 Task: Batch Processing: Concatenate multiple audio files into one continuous stream.
Action: Mouse moved to (932, 689)
Screenshot: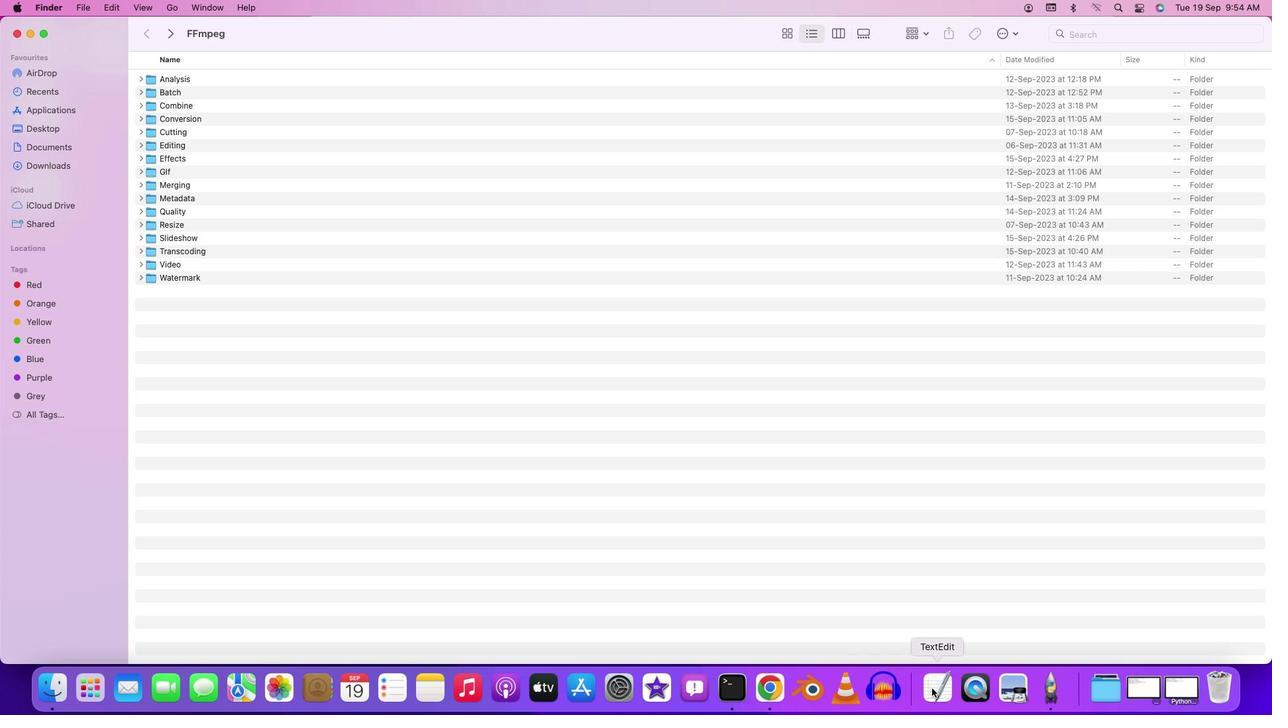 
Action: Mouse pressed left at (932, 689)
Screenshot: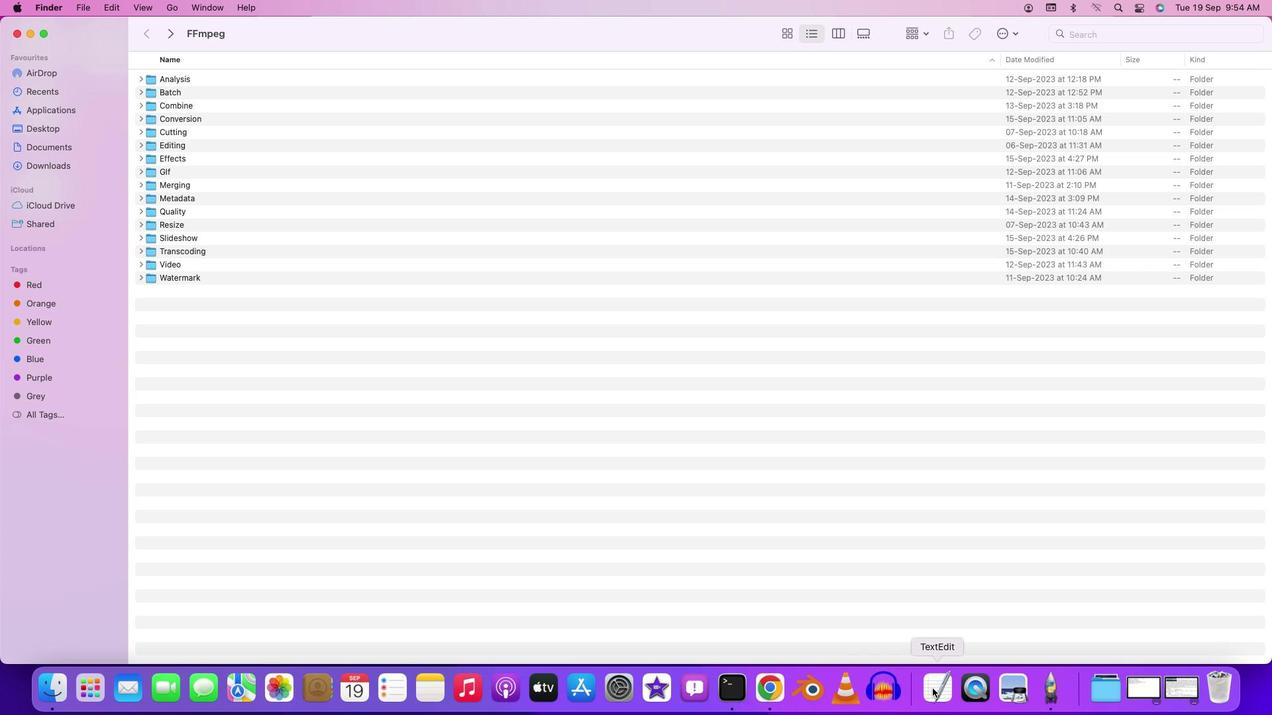 
Action: Mouse moved to (509, 381)
Screenshot: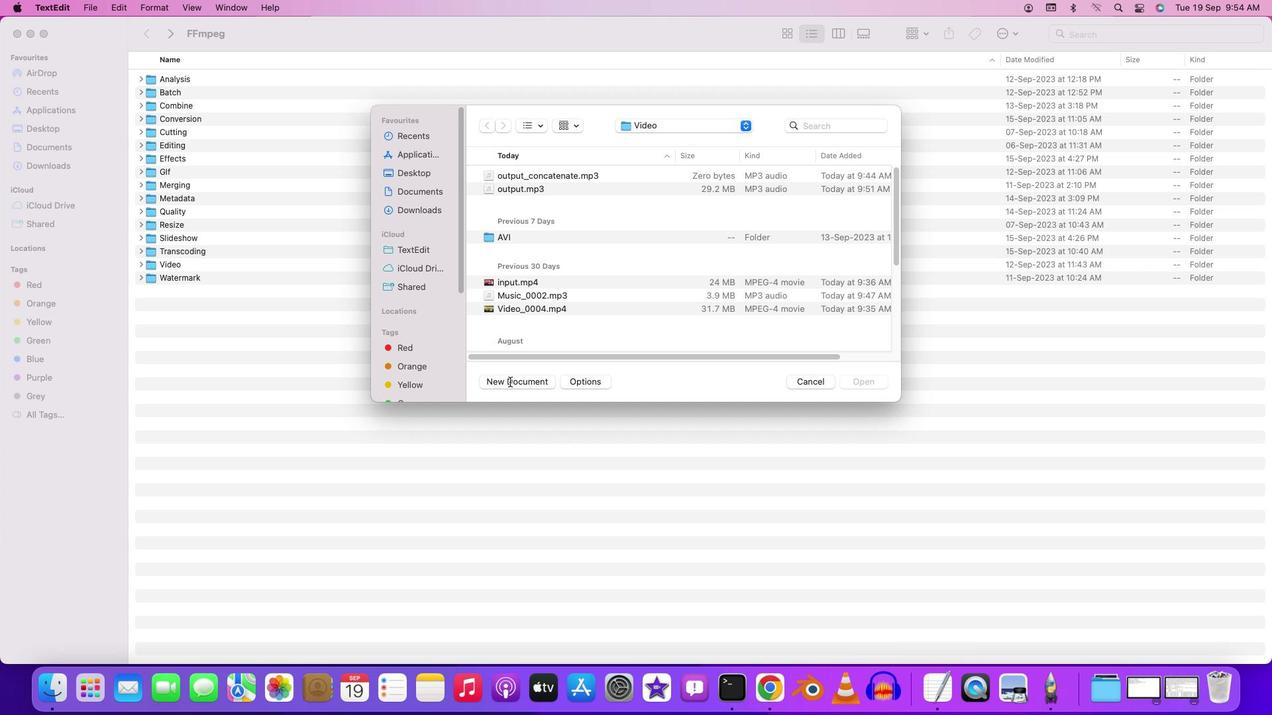 
Action: Mouse pressed left at (509, 381)
Screenshot: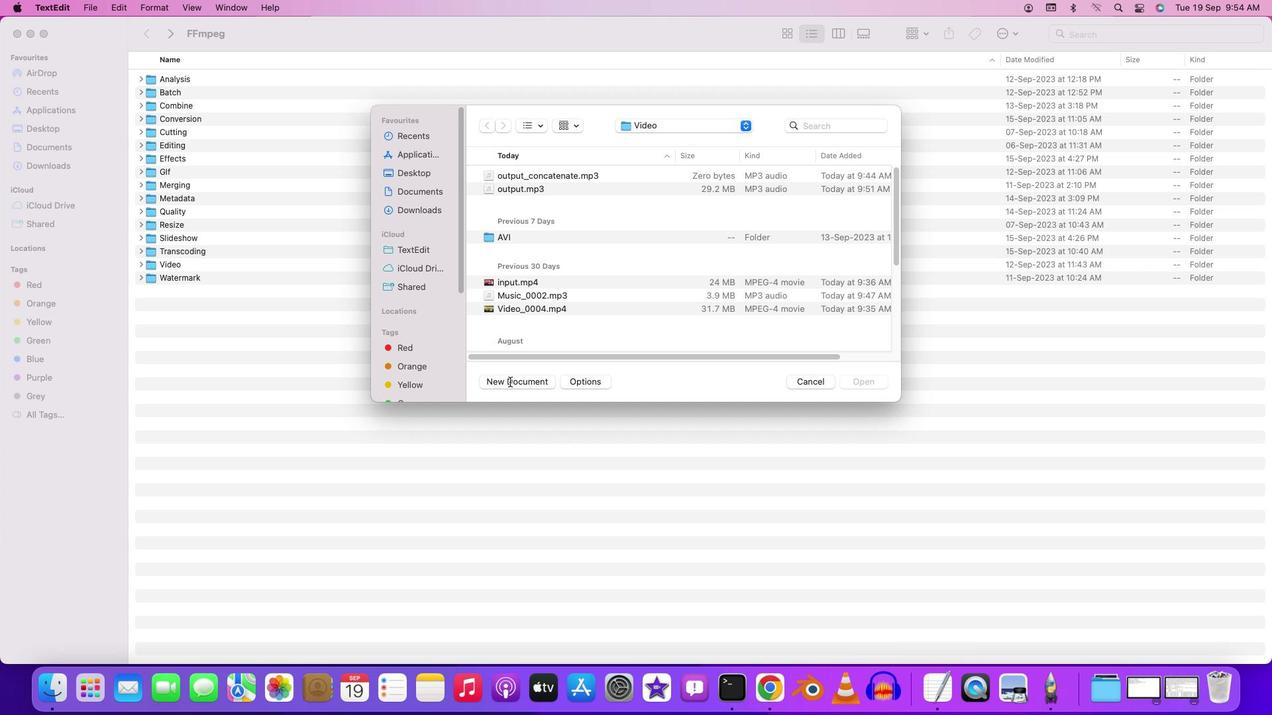 
Action: Mouse moved to (420, 61)
Screenshot: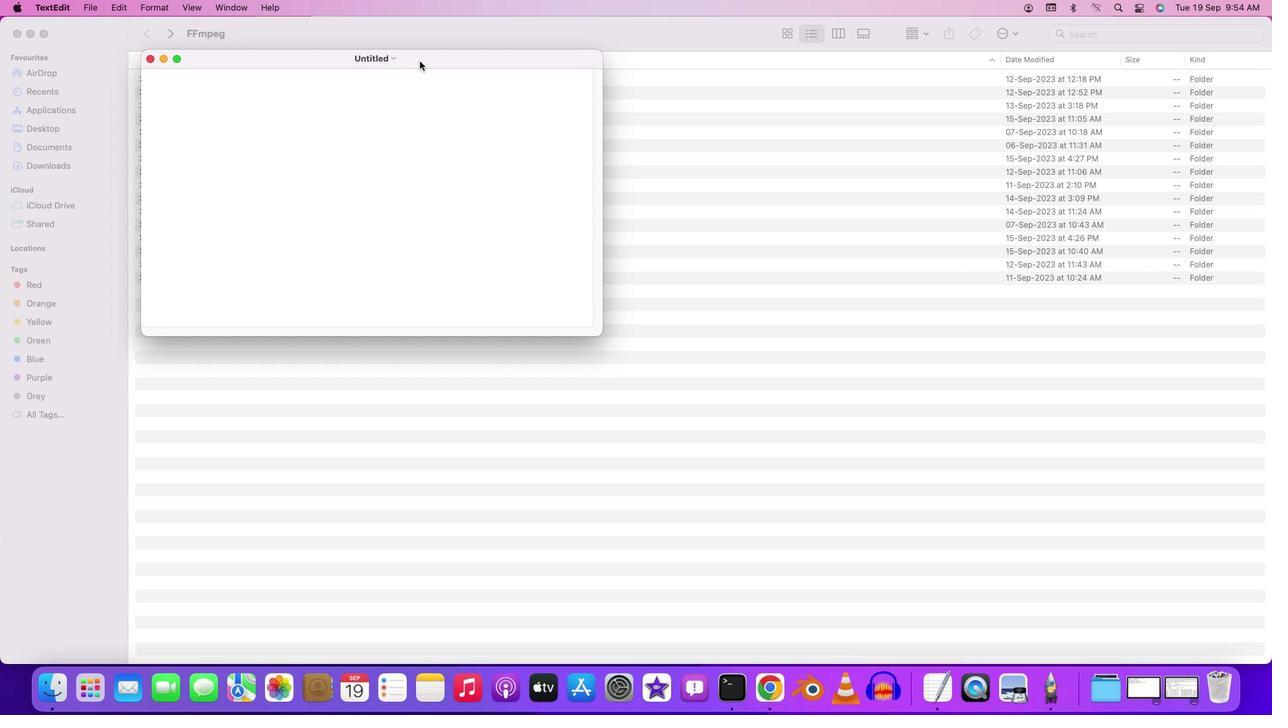
Action: Mouse pressed left at (420, 61)
Screenshot: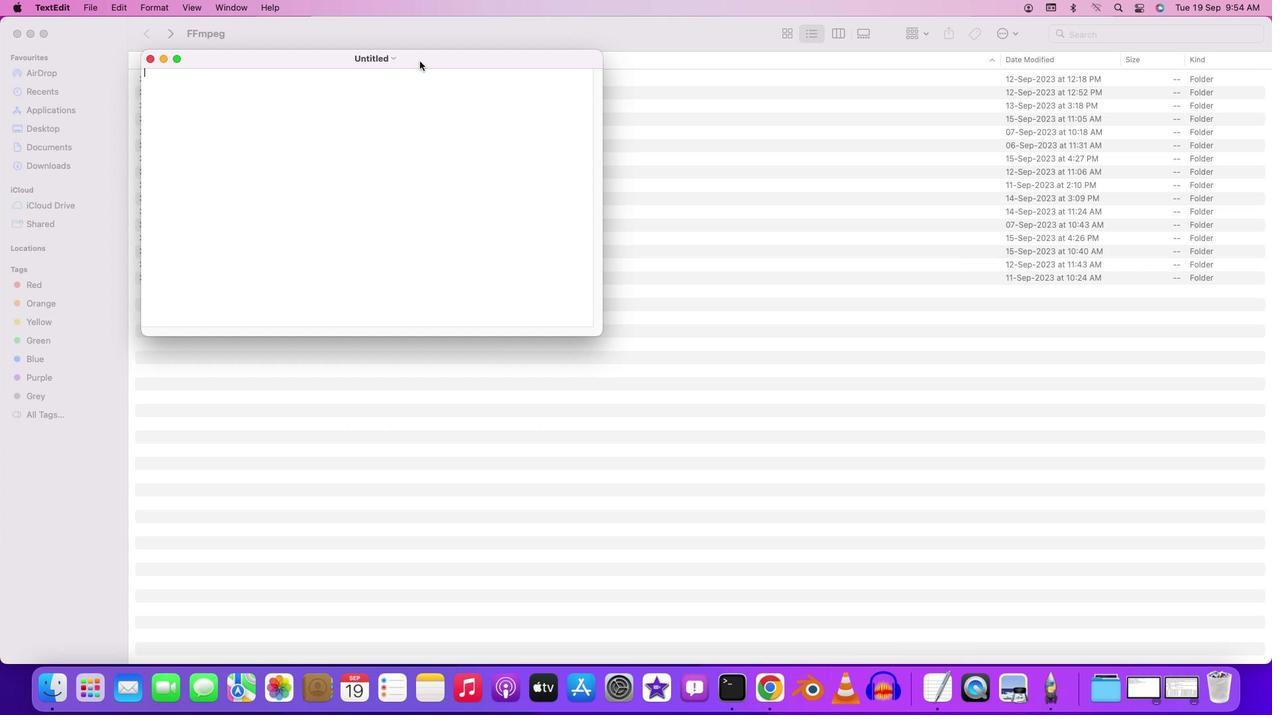 
Action: Mouse pressed left at (420, 61)
Screenshot: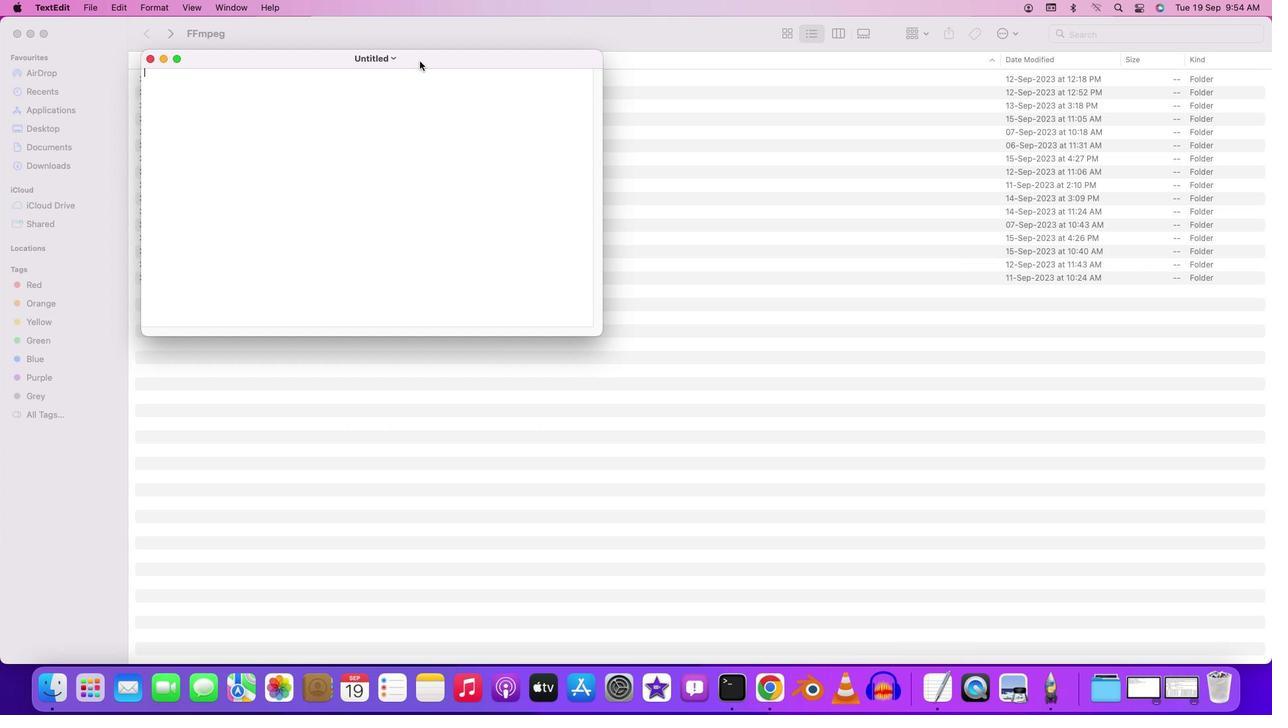 
Action: Mouse moved to (414, 104)
Screenshot: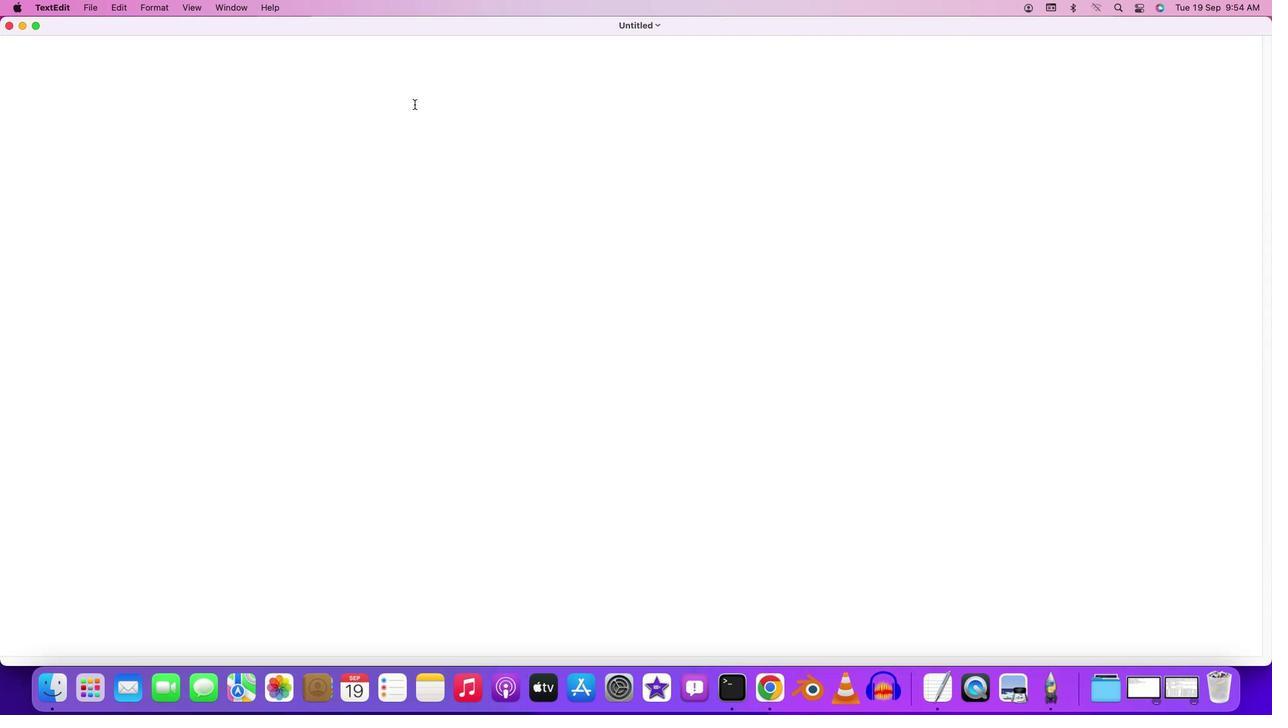 
Action: Key pressed 'f''i''l''e'Key.space"'"'f'Key.backspaceKey.shift'M''u''s''i''c'Key.shift'_''0''0''0''1''.''m''p''3'"'"Key.enter'f''i''l''e'Key.space"'"Key.shift'M''u''s''i''c'Key.shift'_''0''0''0''2''.''m''p''3'"'"Key.enter'f''i''l''e'Key.space"'"Key.shift'M''i'Key.backspace'u''s''i''c'Key.shift'_''0''0''0''3''.''m''p''3'"'"Key.enter'f''i''l''e'Key.space"'"Key.shift'M''U''s''i''c'Key.backspaceKey.backspaceKey.backspaceKey.backspace'u''s''i''c'Key.shift'_''0''0''0''4''.''m''p''3'"'"
Screenshot: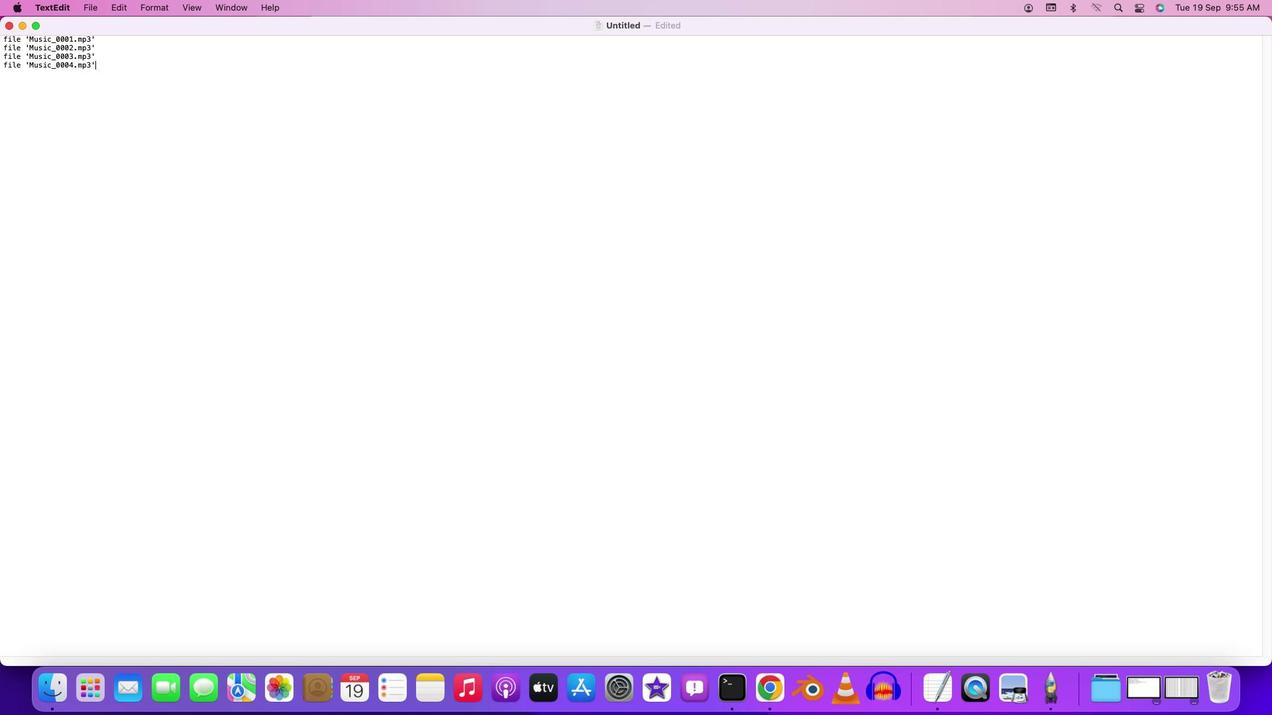 
Action: Mouse moved to (86, 13)
Screenshot: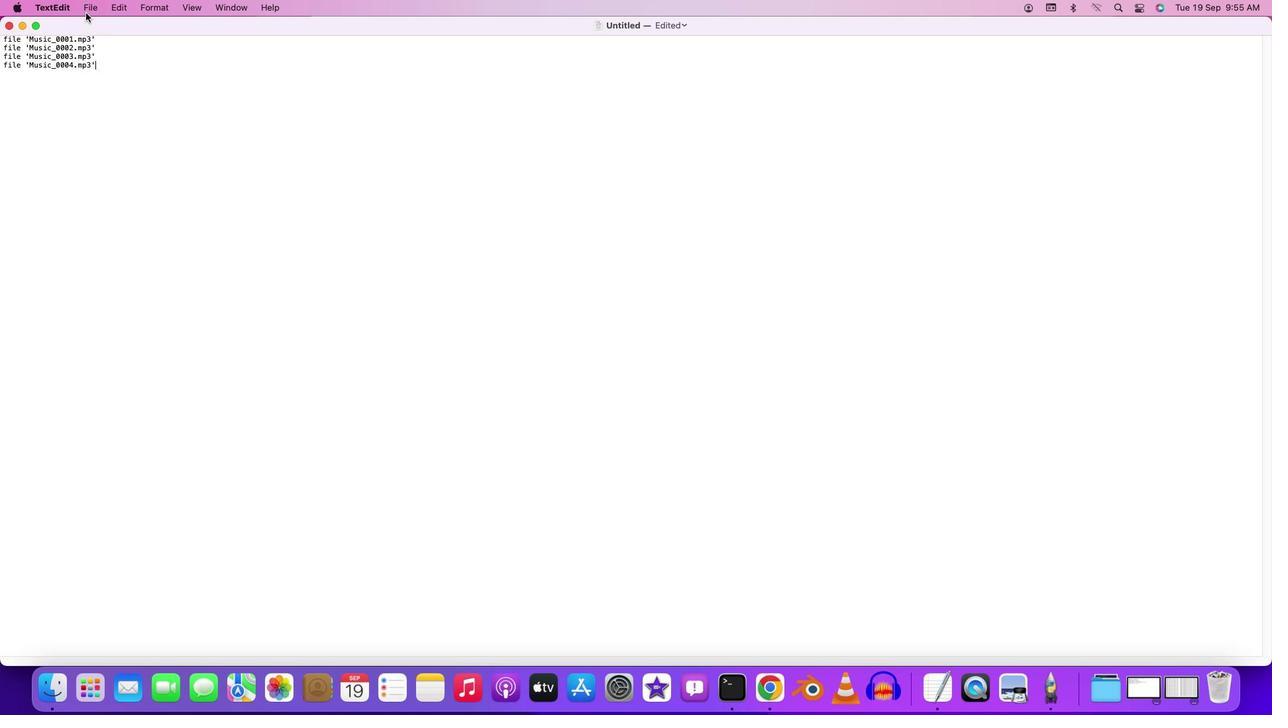 
Action: Mouse pressed left at (86, 13)
Screenshot: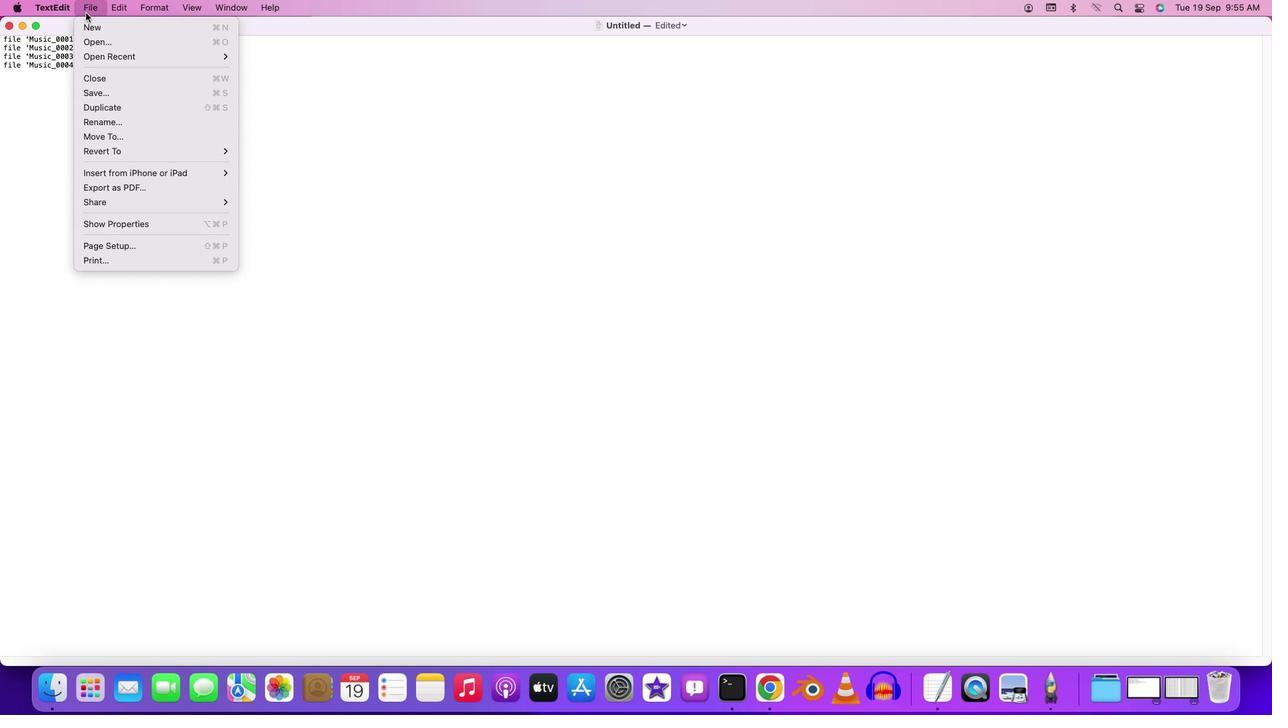
Action: Mouse moved to (98, 91)
Screenshot: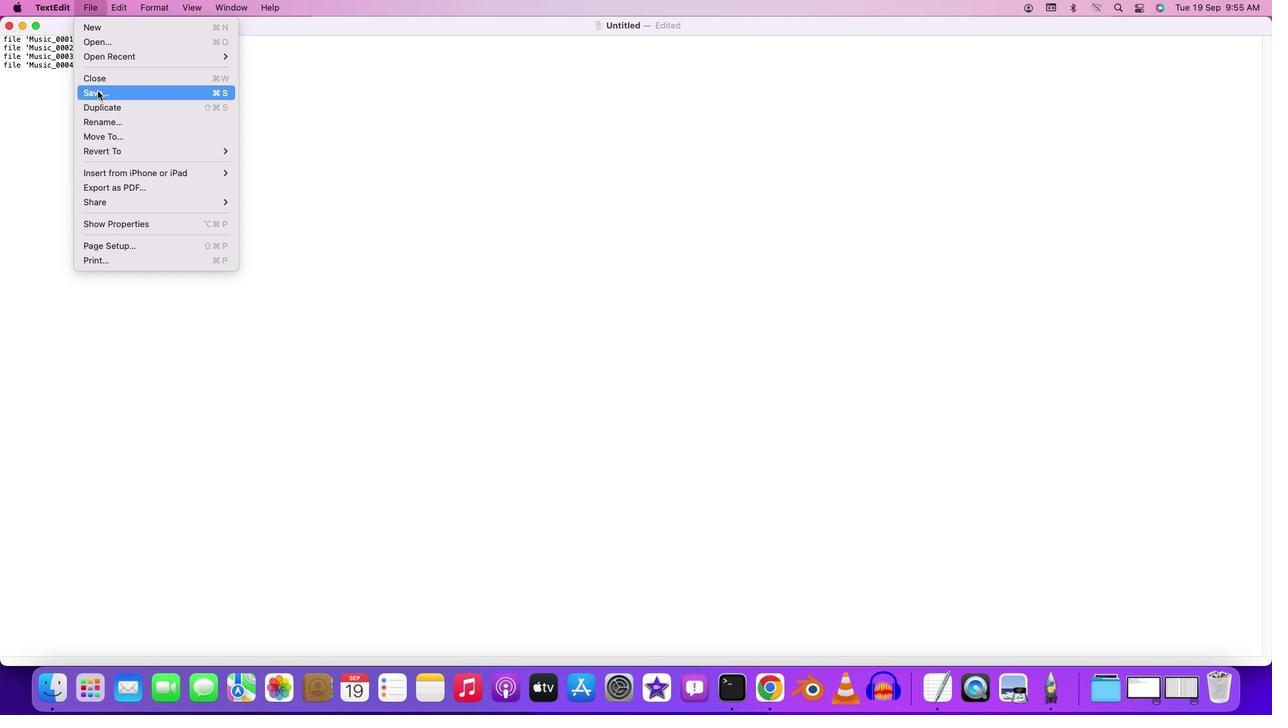 
Action: Mouse pressed left at (98, 91)
Screenshot: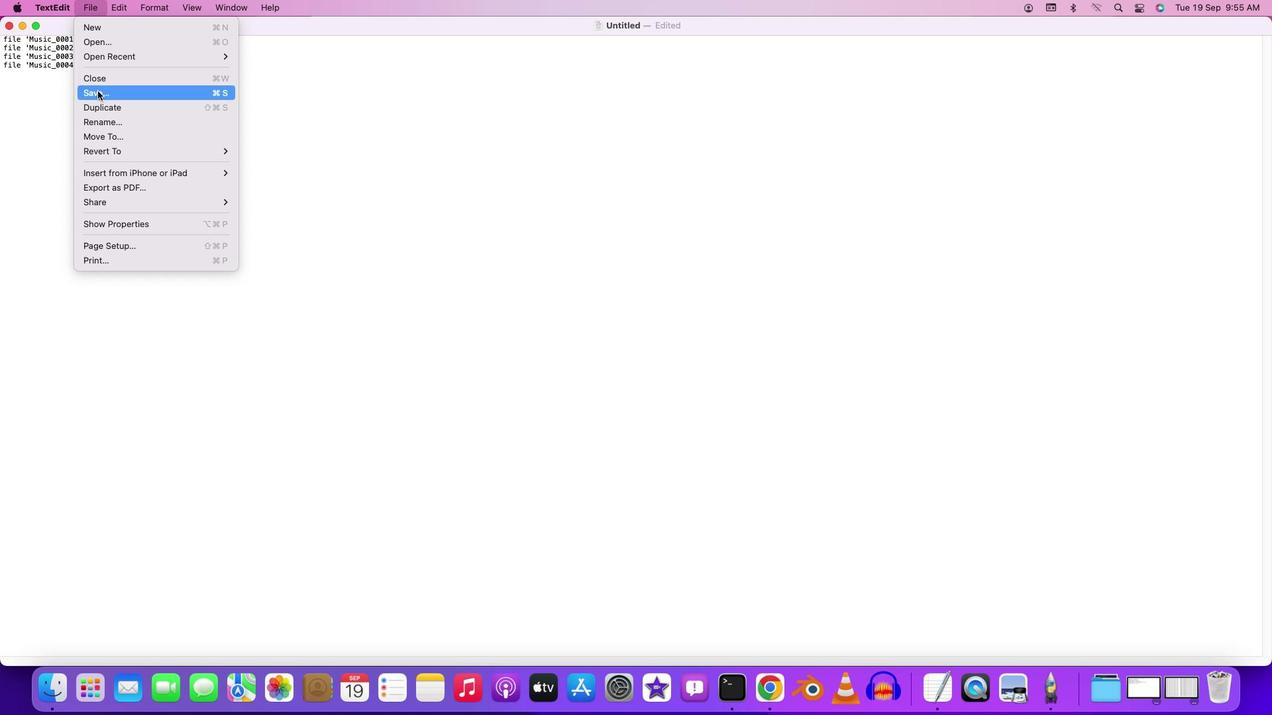 
Action: Mouse moved to (421, 237)
Screenshot: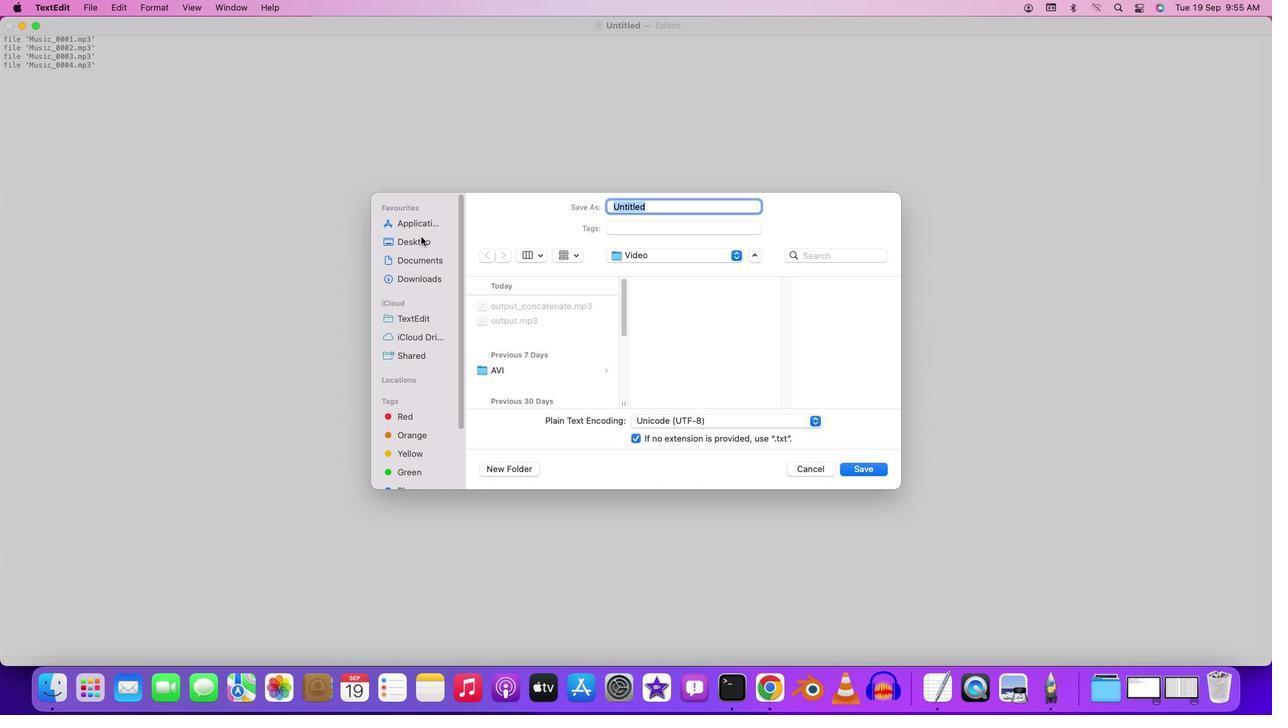 
Action: Mouse pressed left at (421, 237)
Screenshot: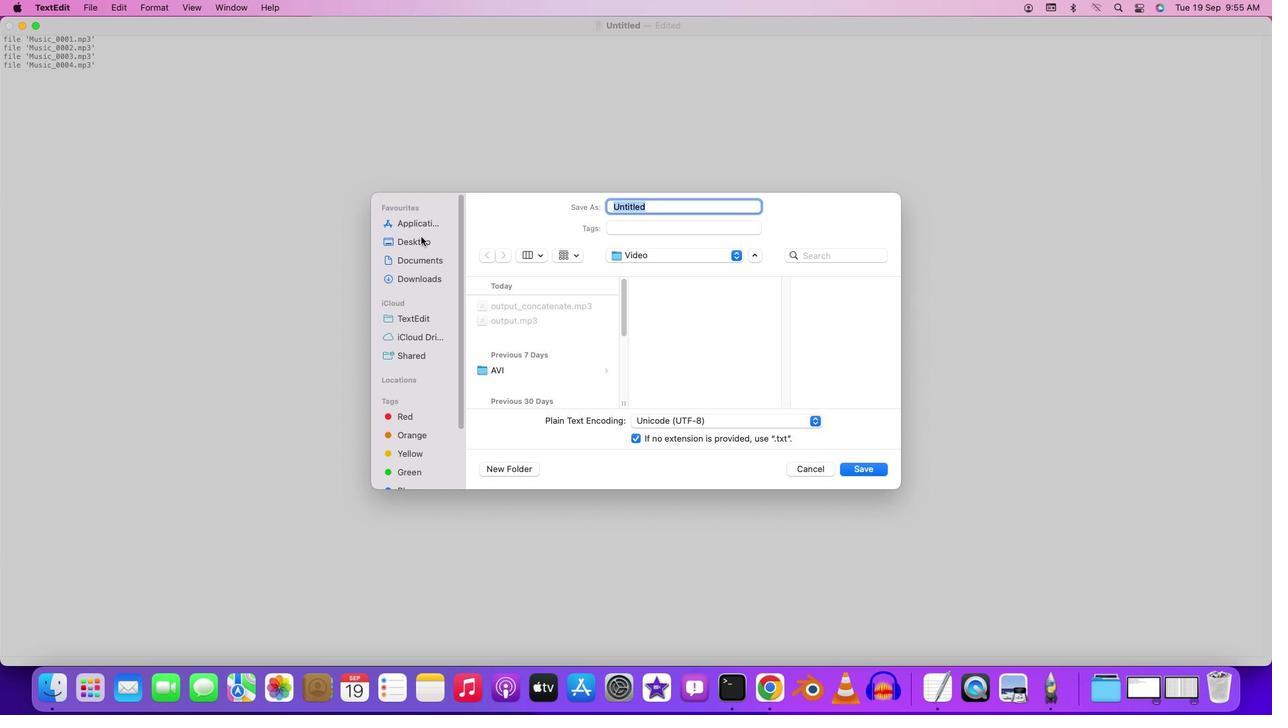 
Action: Mouse moved to (522, 399)
Screenshot: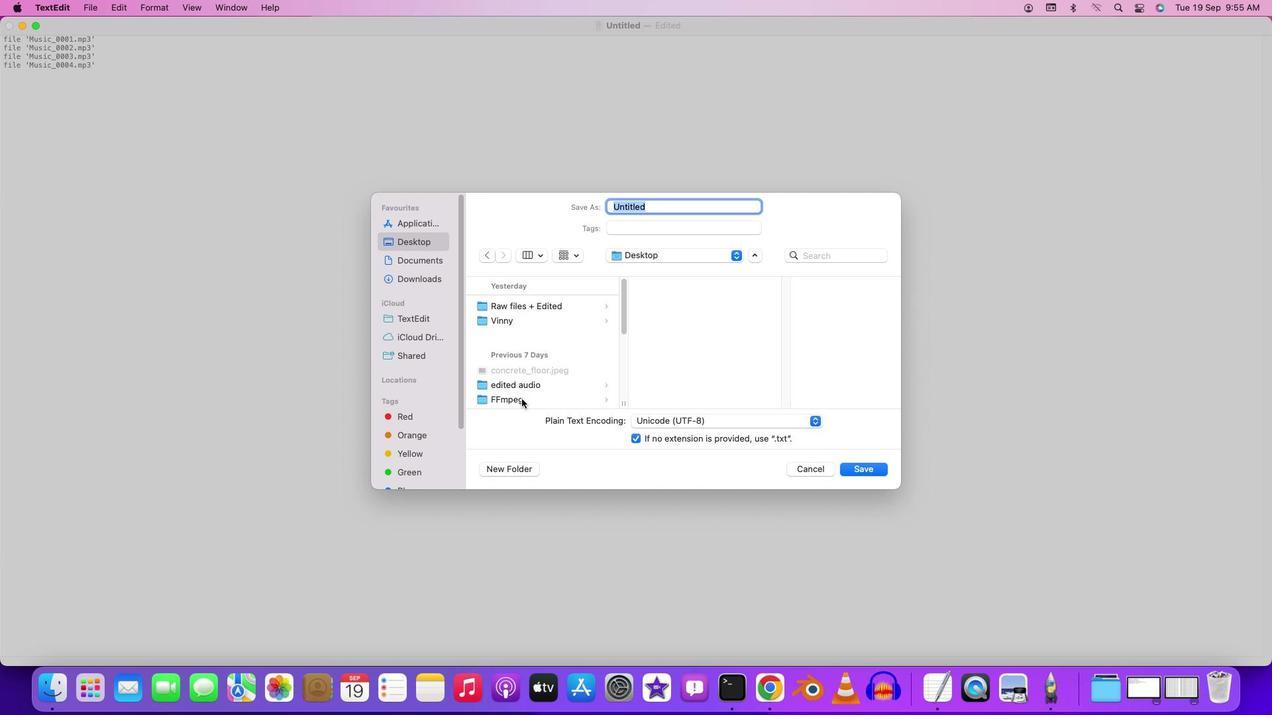 
Action: Mouse pressed left at (522, 399)
Screenshot: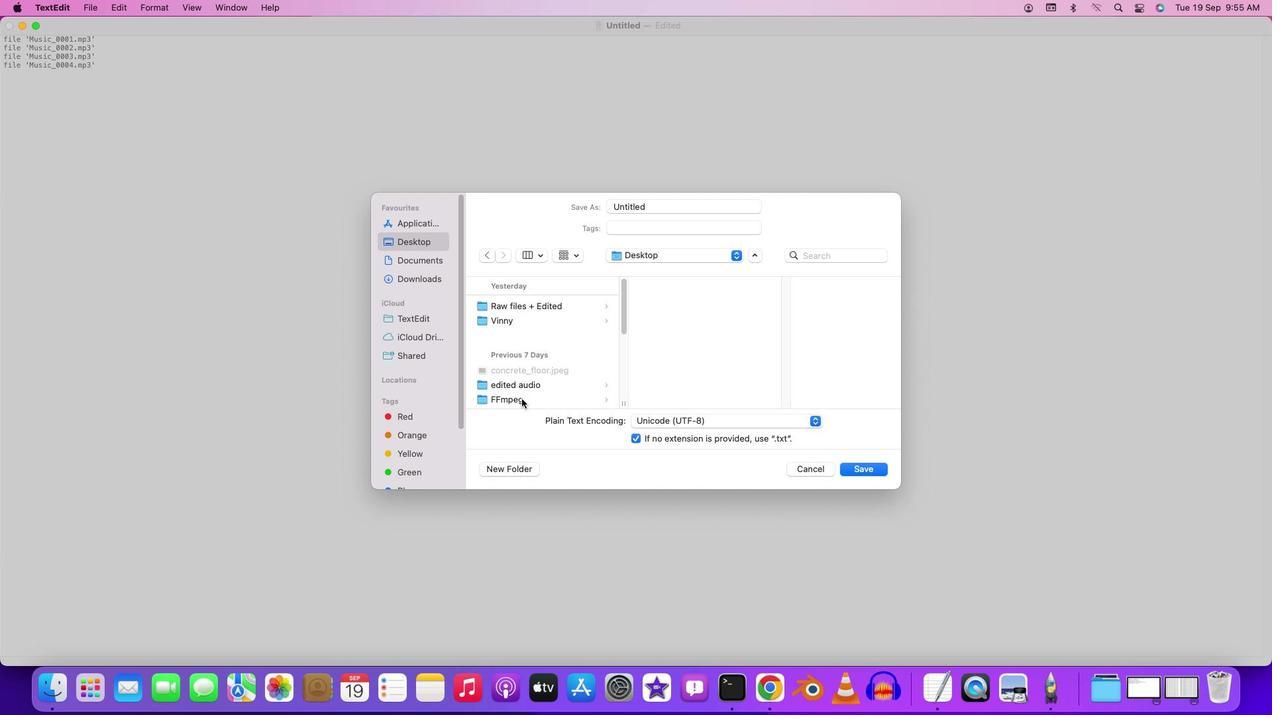 
Action: Mouse moved to (678, 323)
Screenshot: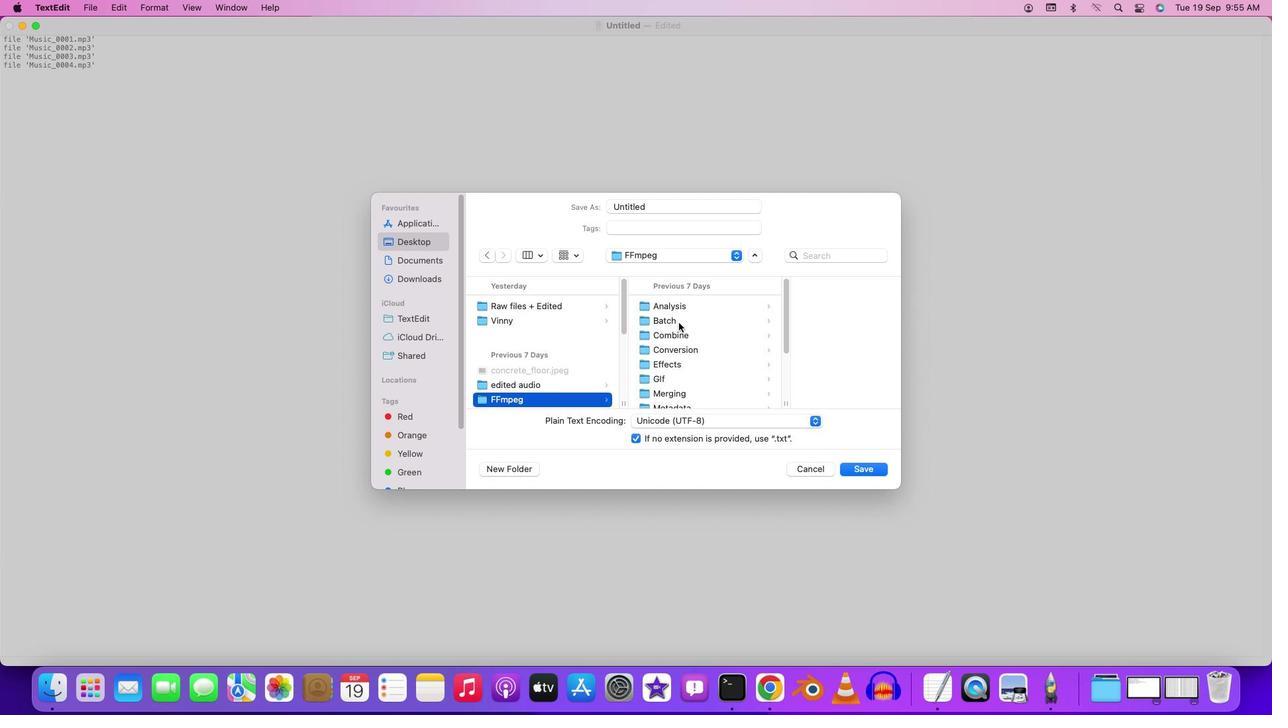 
Action: Mouse pressed left at (678, 323)
Screenshot: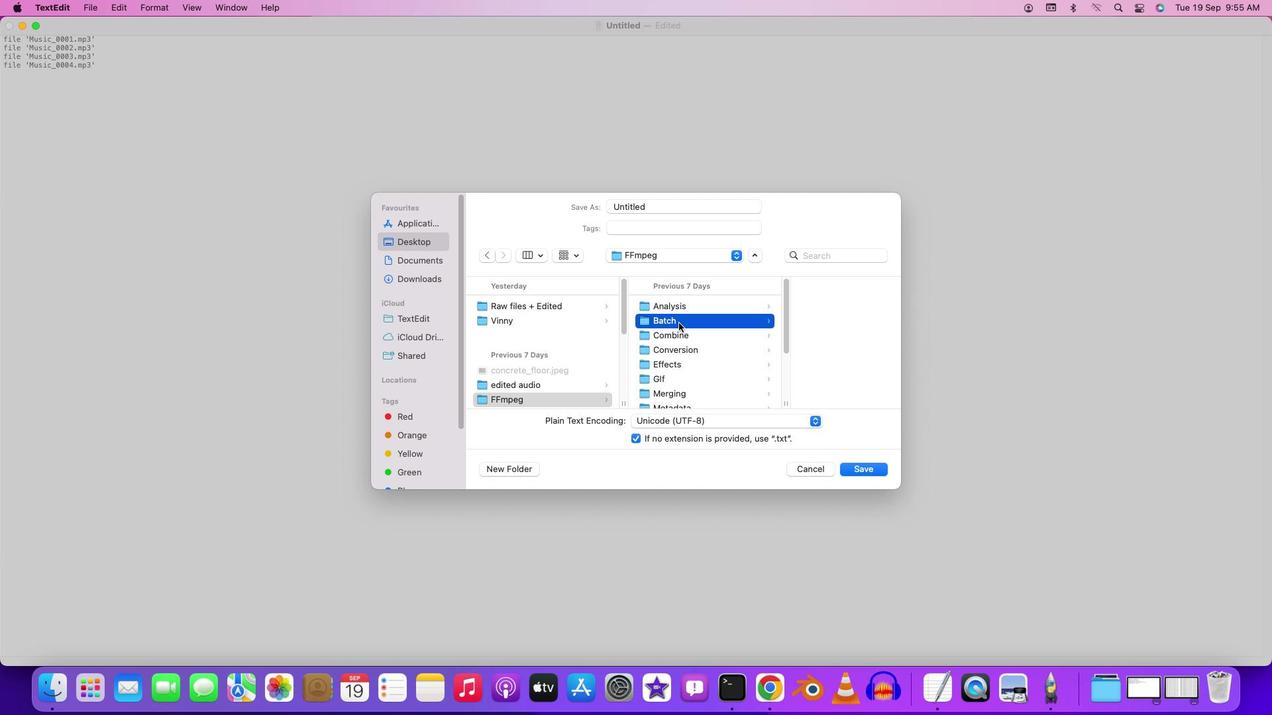 
Action: Mouse moved to (771, 306)
Screenshot: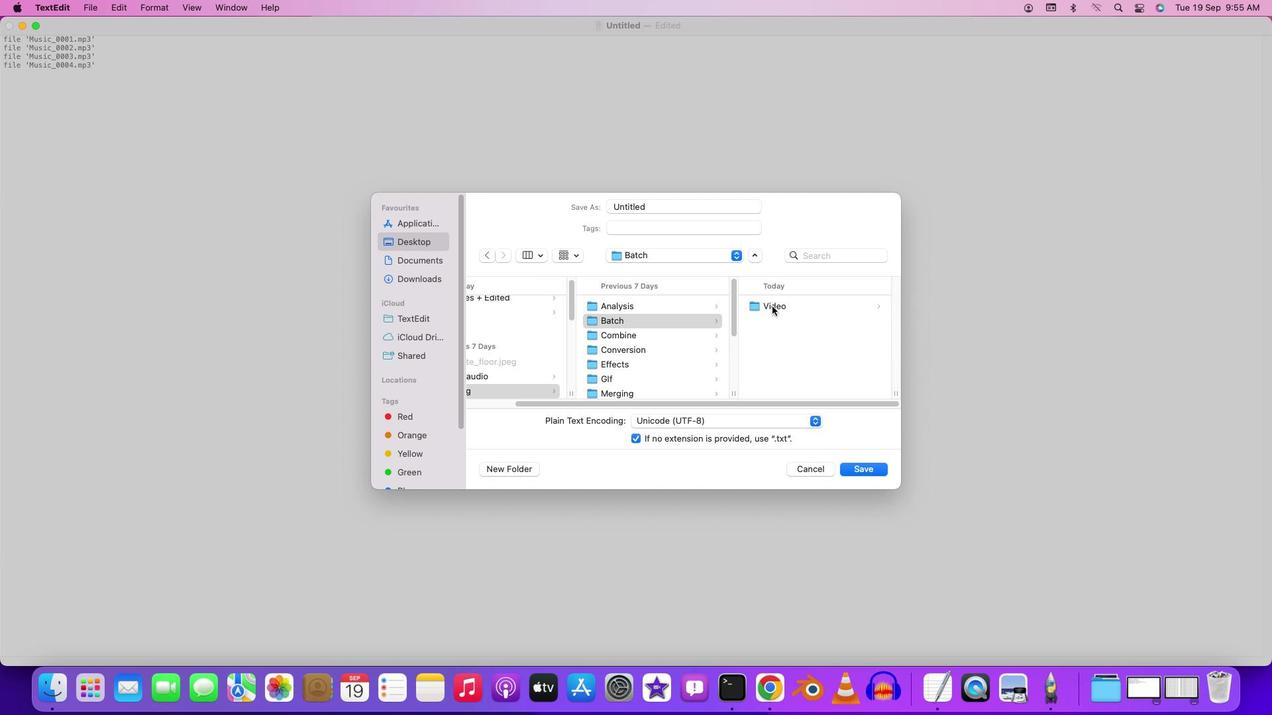
Action: Mouse pressed left at (771, 306)
Screenshot: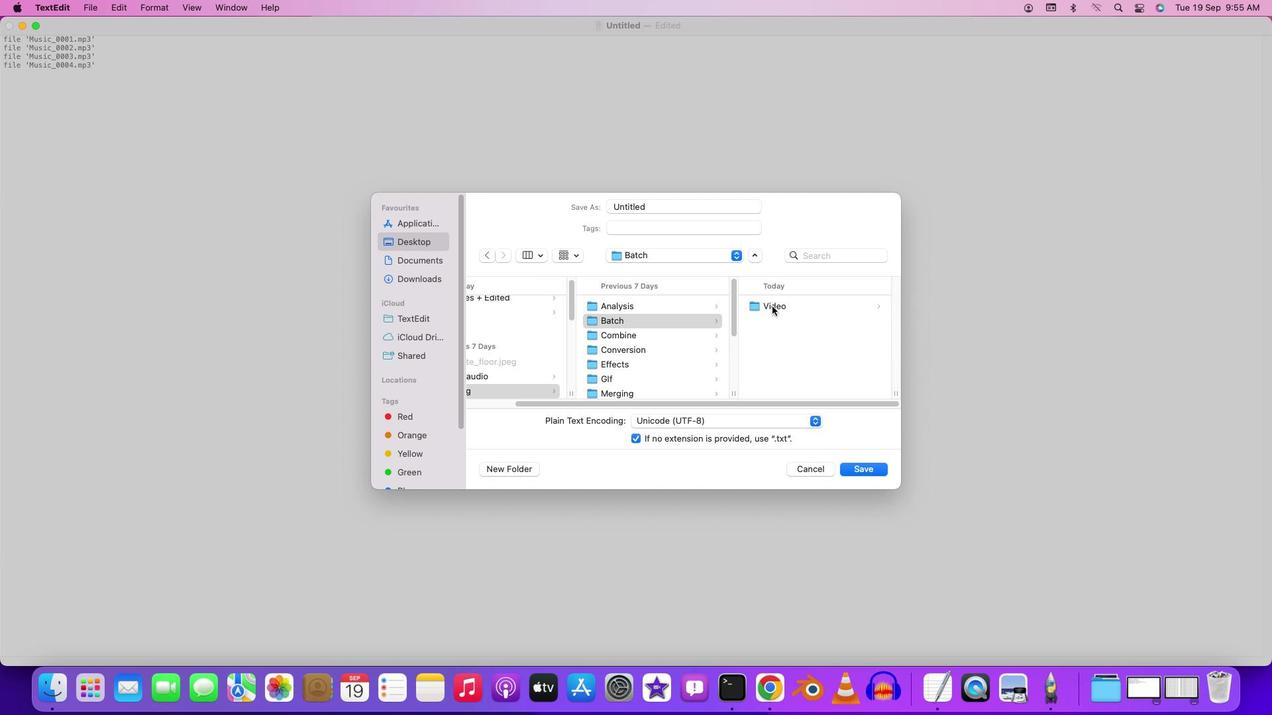 
Action: Mouse moved to (665, 207)
Screenshot: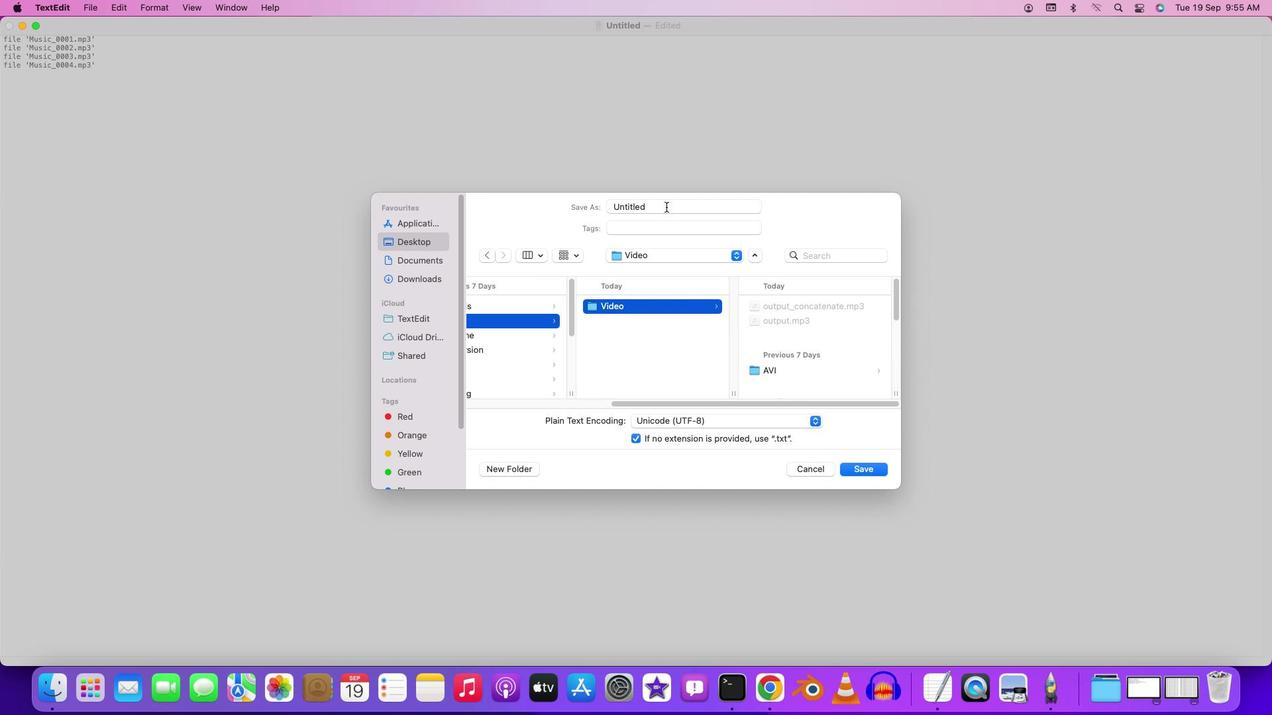 
Action: Mouse pressed left at (665, 207)
Screenshot: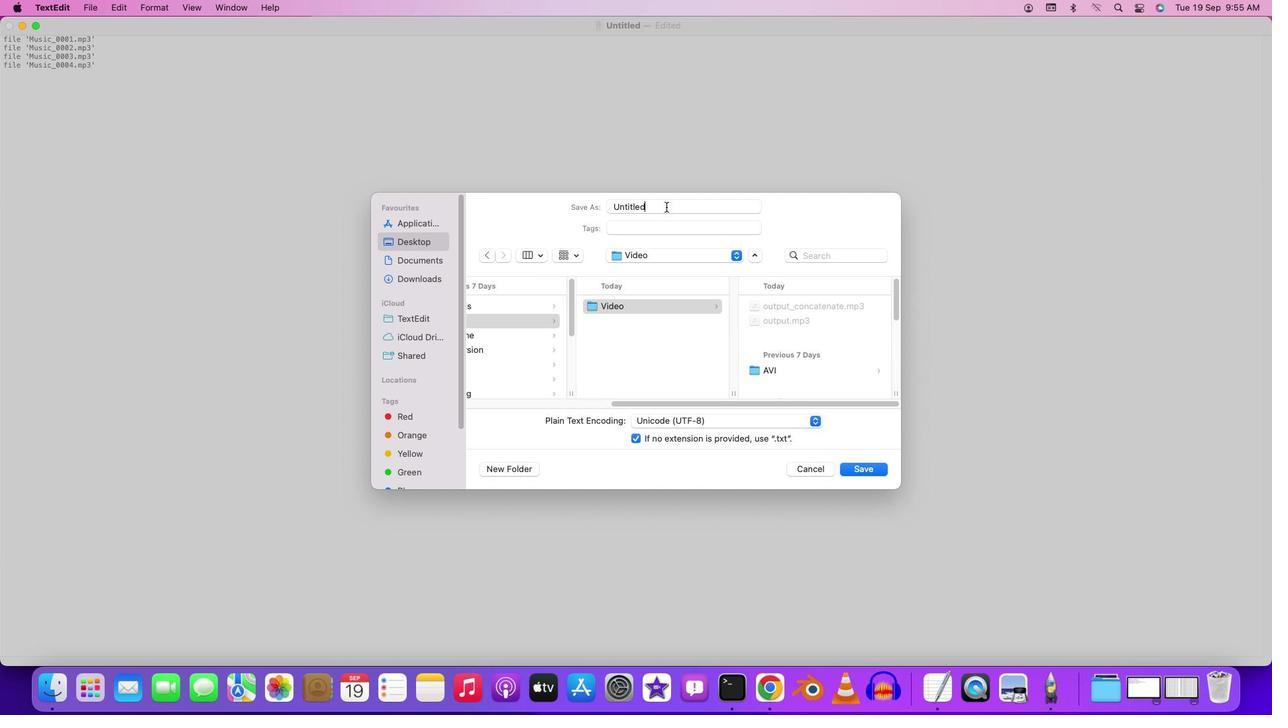 
Action: Mouse moved to (666, 207)
Screenshot: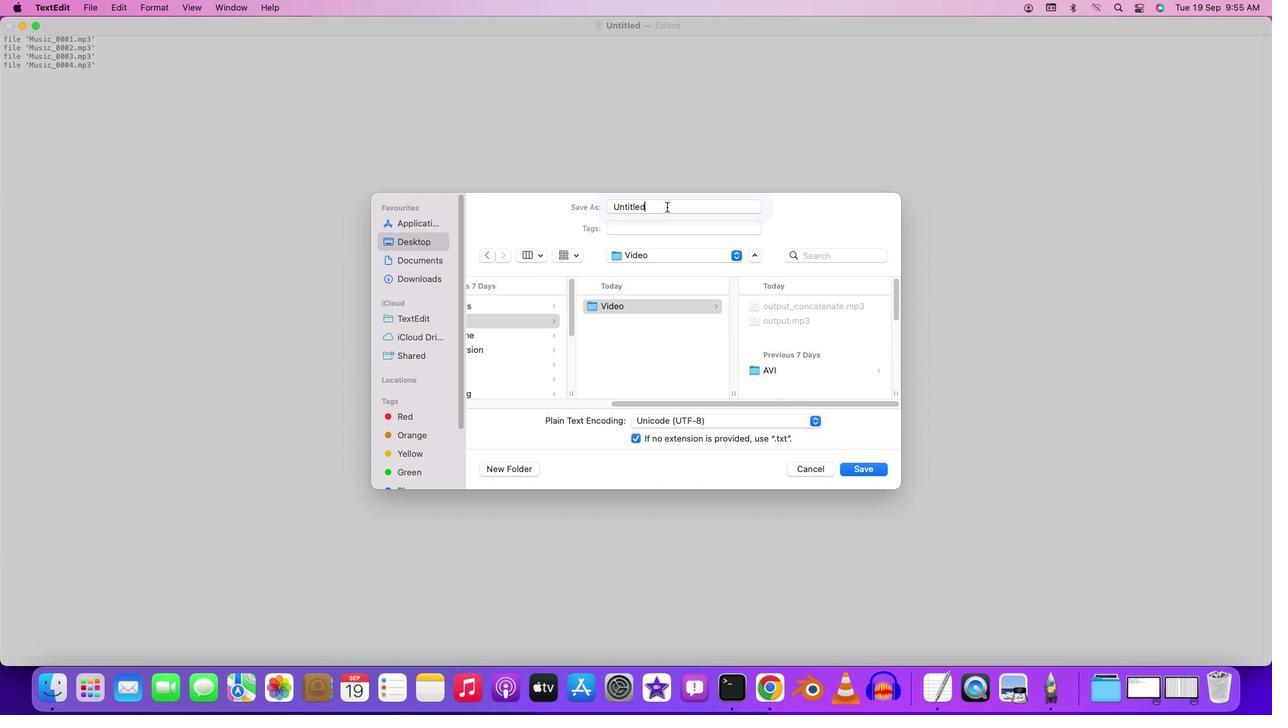 
Action: Key pressed Key.backspaceKey.backspaceKey.backspaceKey.backspaceKey.backspaceKey.backspaceKey.backspaceKey.backspaceKey.backspaceKey.backspaceKey.backspaceKey.backspace'l''i''s''t'
Screenshot: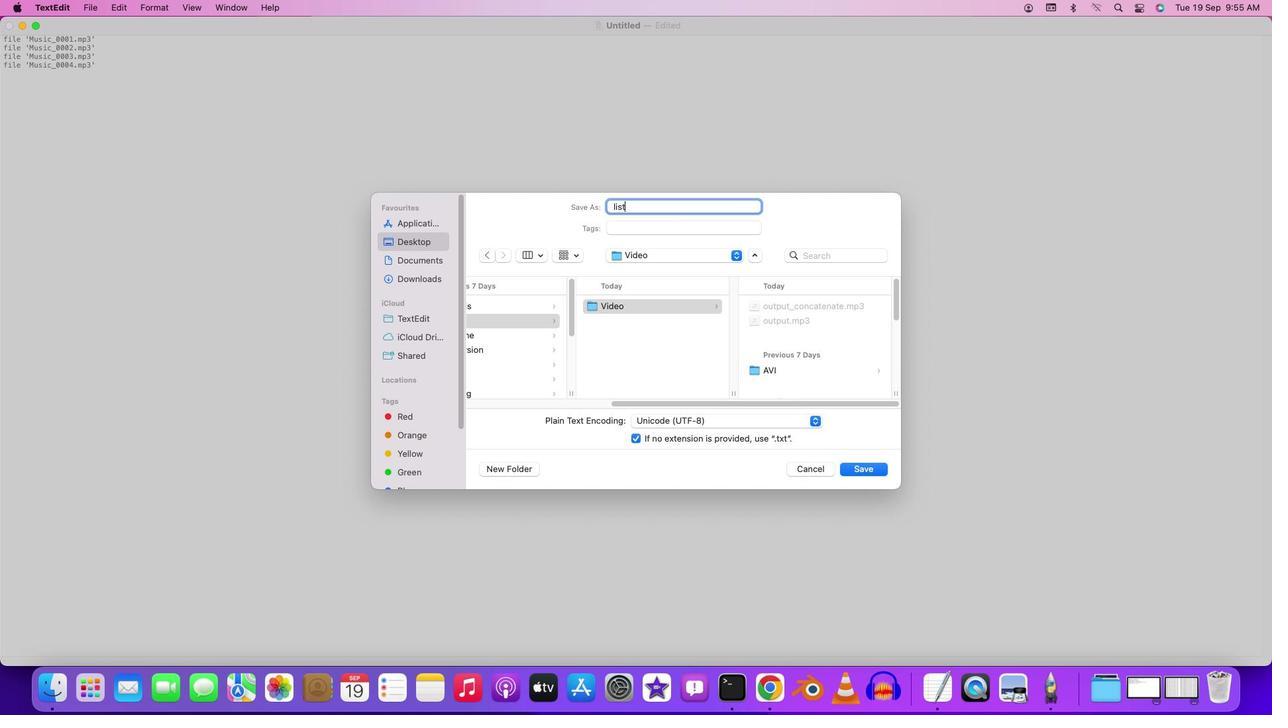 
Action: Mouse moved to (875, 469)
Screenshot: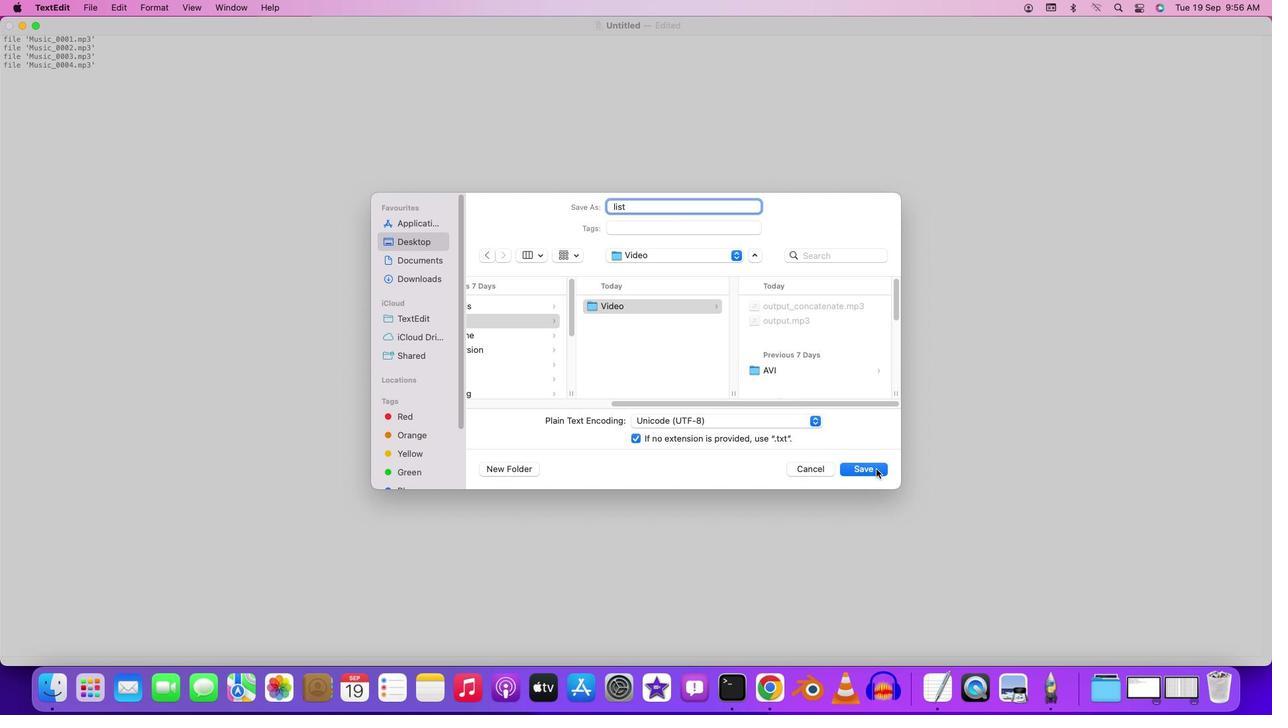 
Action: Mouse pressed left at (875, 469)
Screenshot: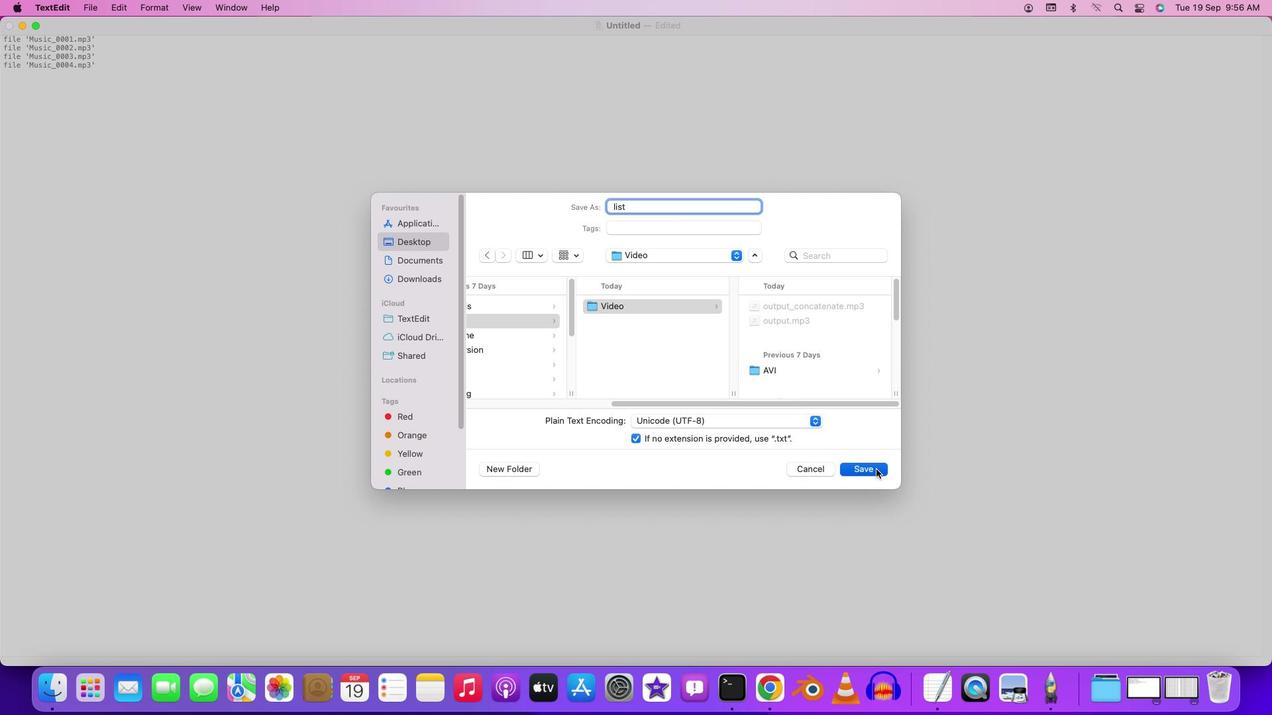 
Action: Mouse moved to (11, 25)
Screenshot: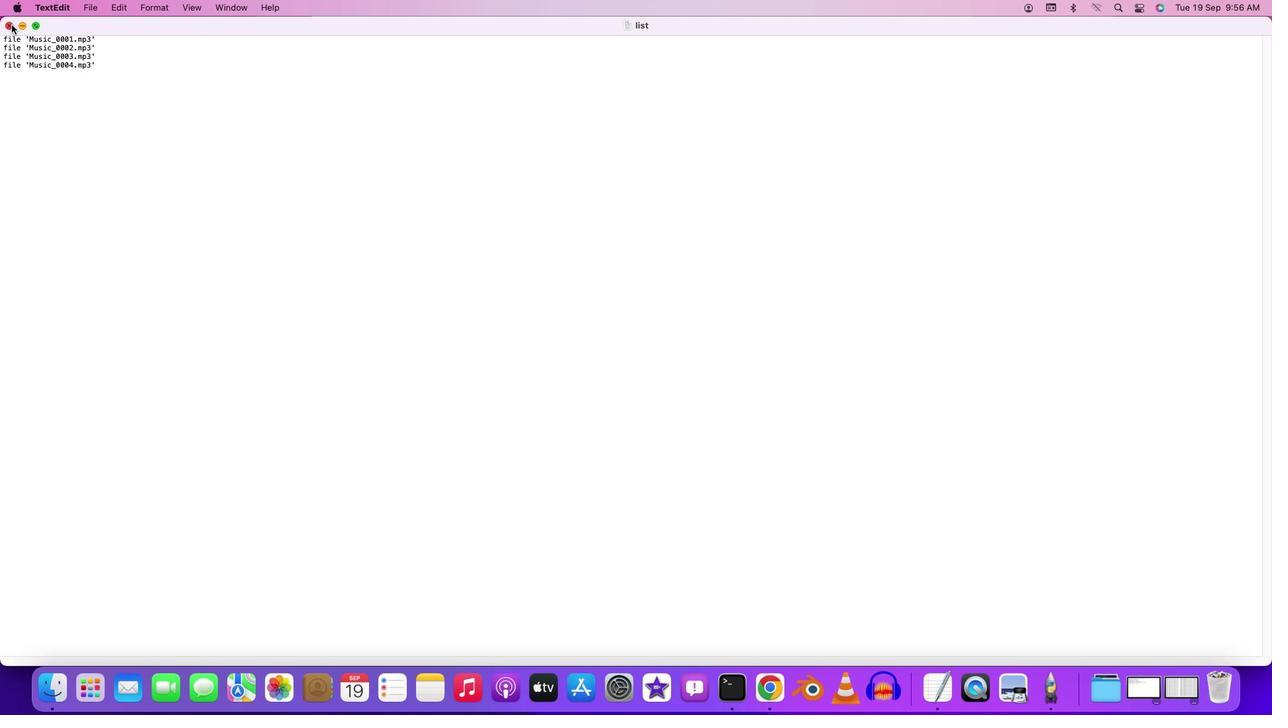 
Action: Mouse pressed left at (11, 25)
Screenshot: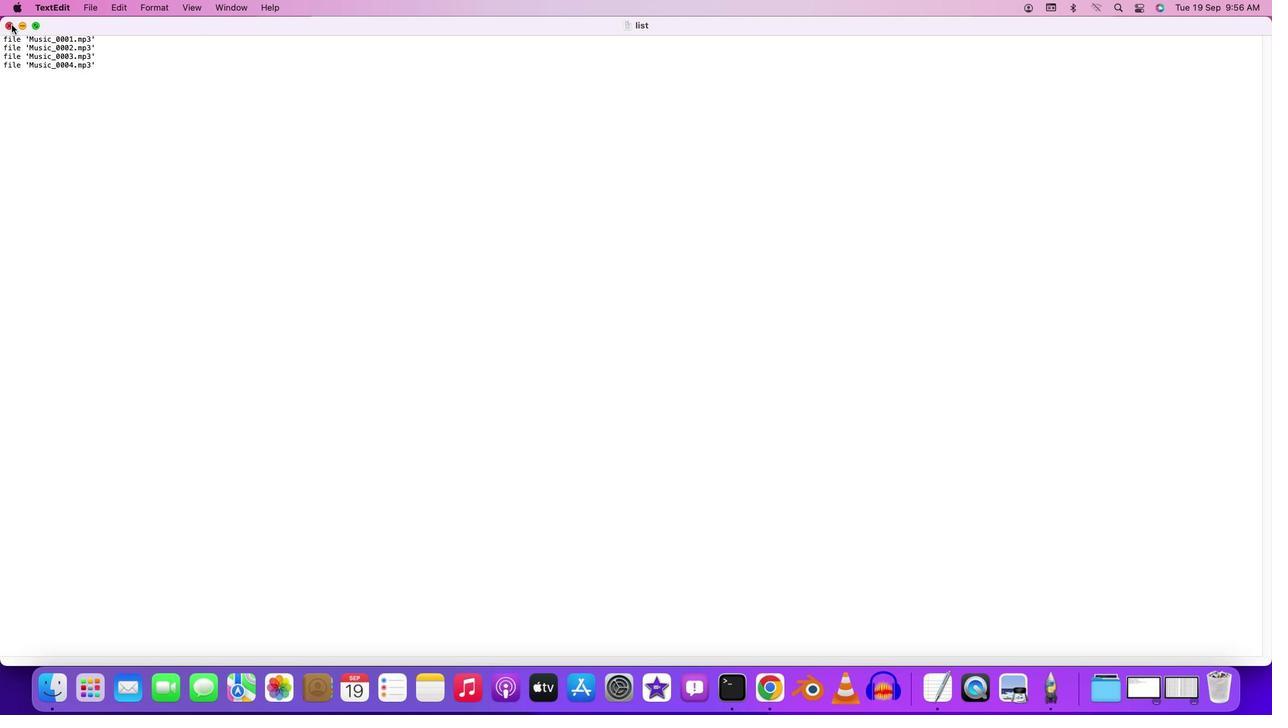 
Action: Mouse moved to (483, 502)
Screenshot: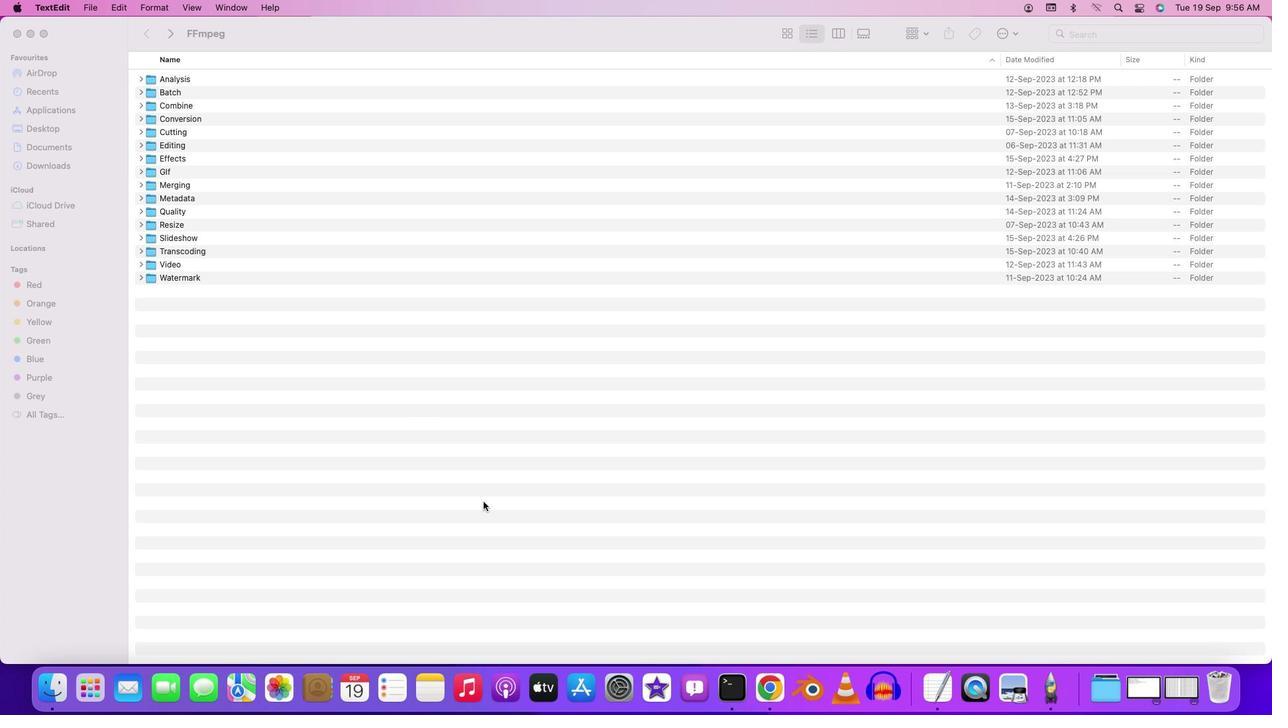 
Action: Mouse pressed left at (483, 502)
Screenshot: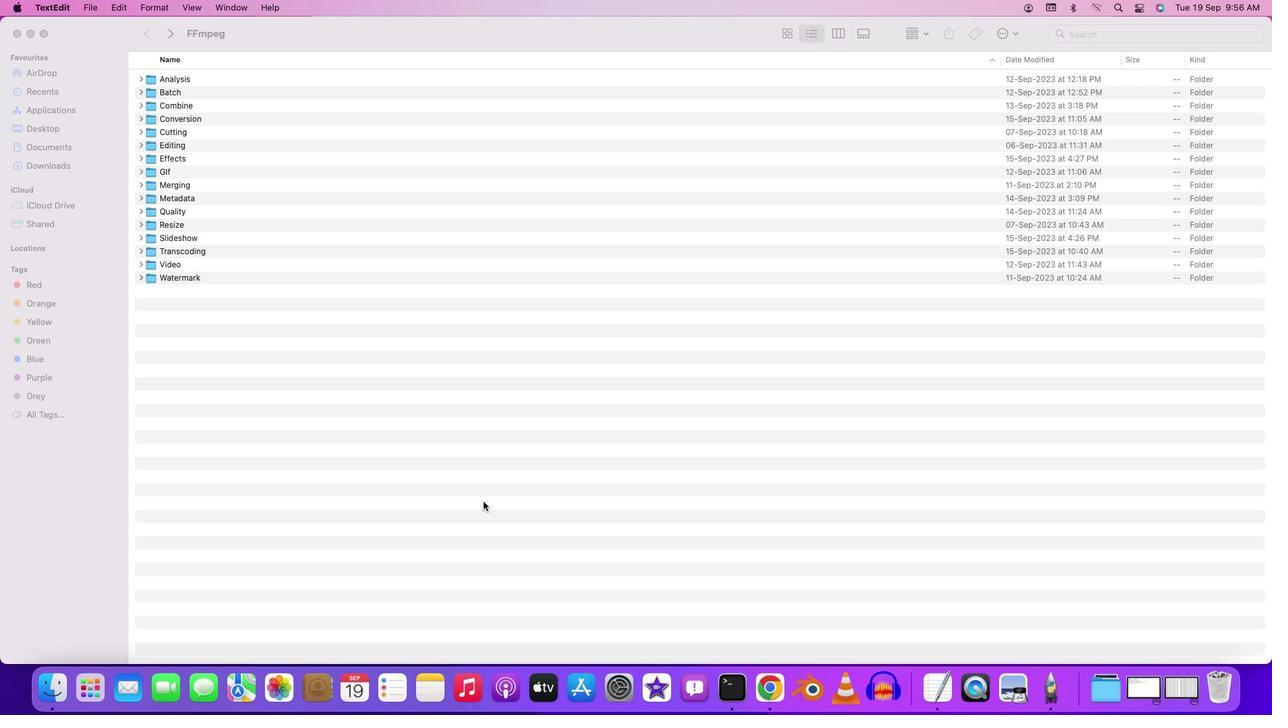 
Action: Mouse moved to (735, 682)
Screenshot: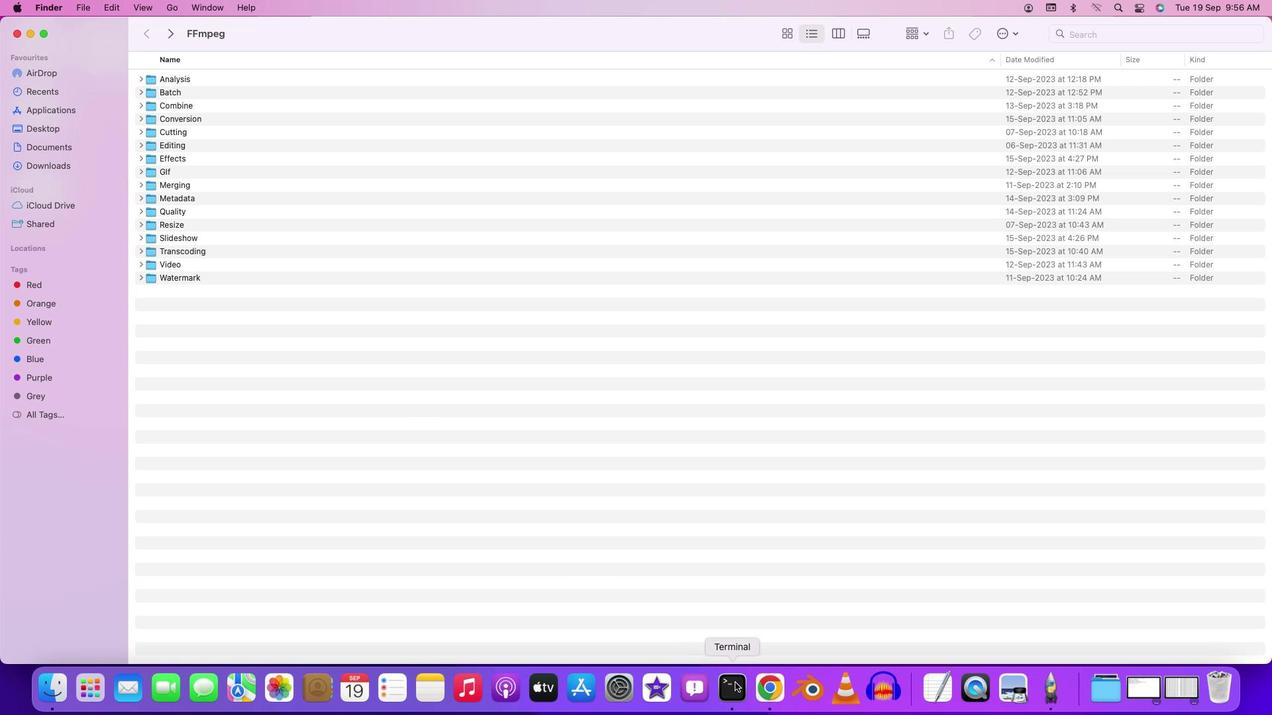 
Action: Mouse pressed right at (735, 682)
Screenshot: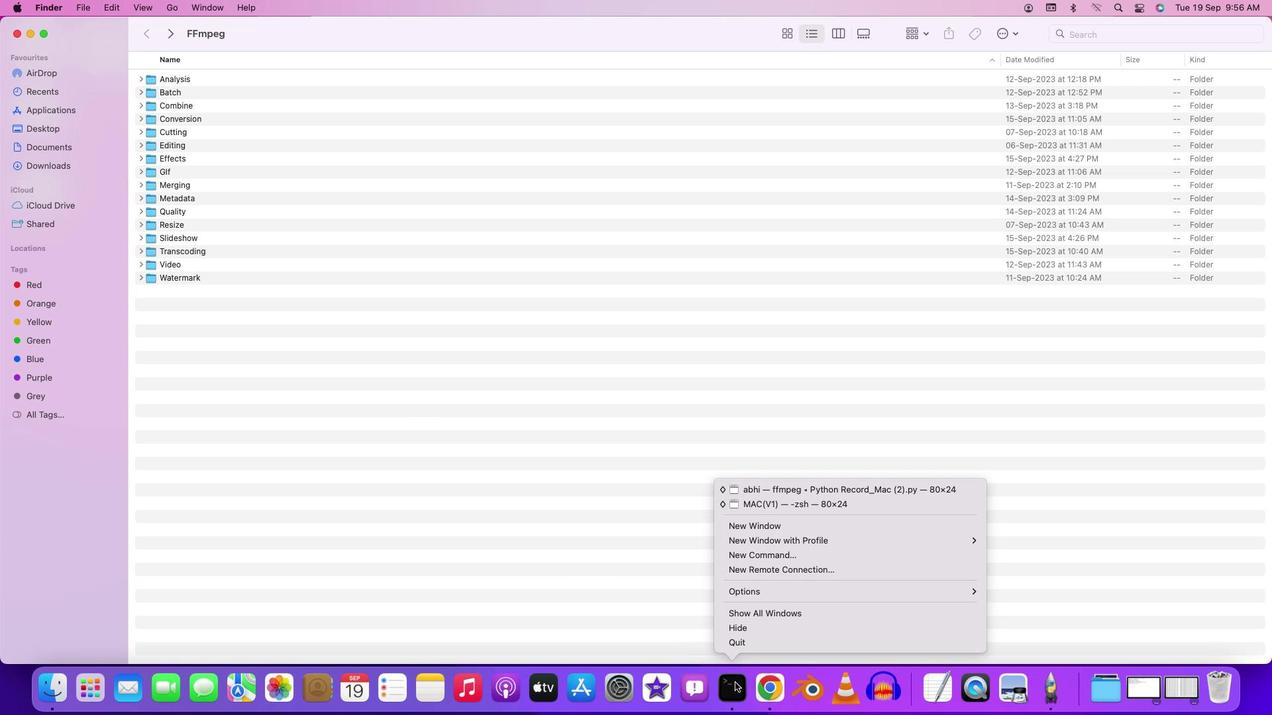 
Action: Mouse moved to (763, 530)
Screenshot: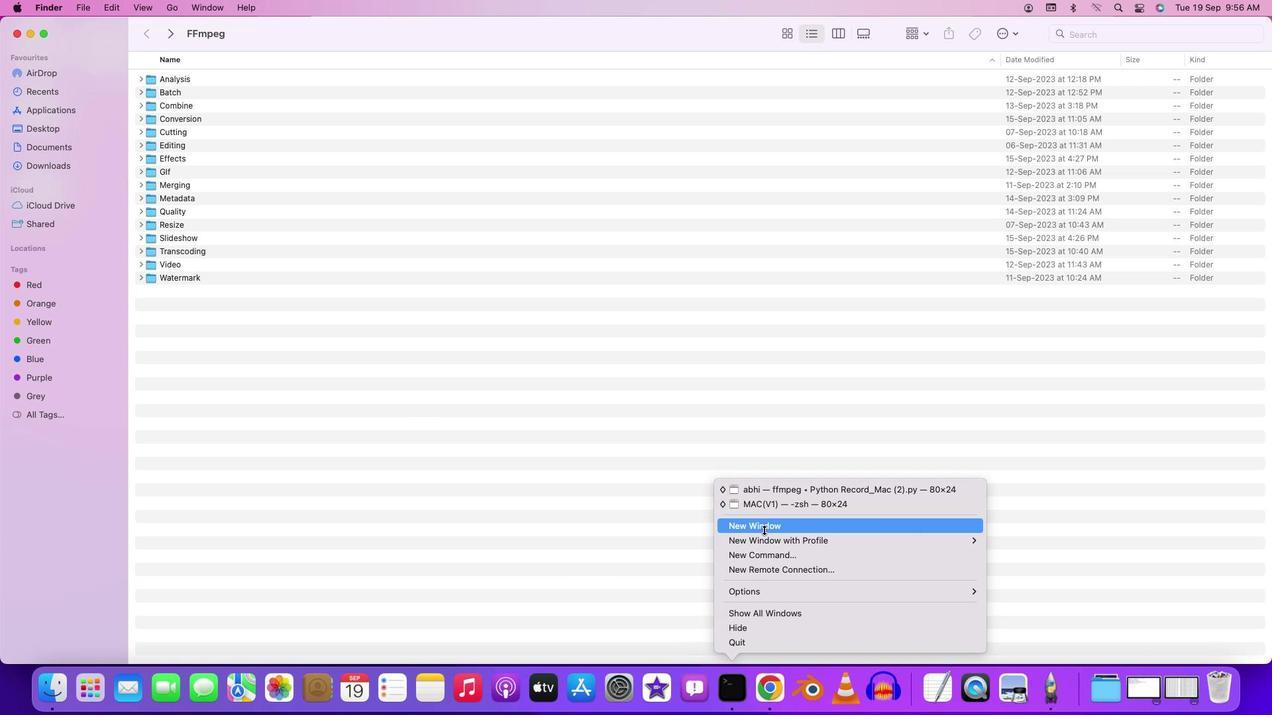 
Action: Mouse pressed left at (763, 530)
Screenshot: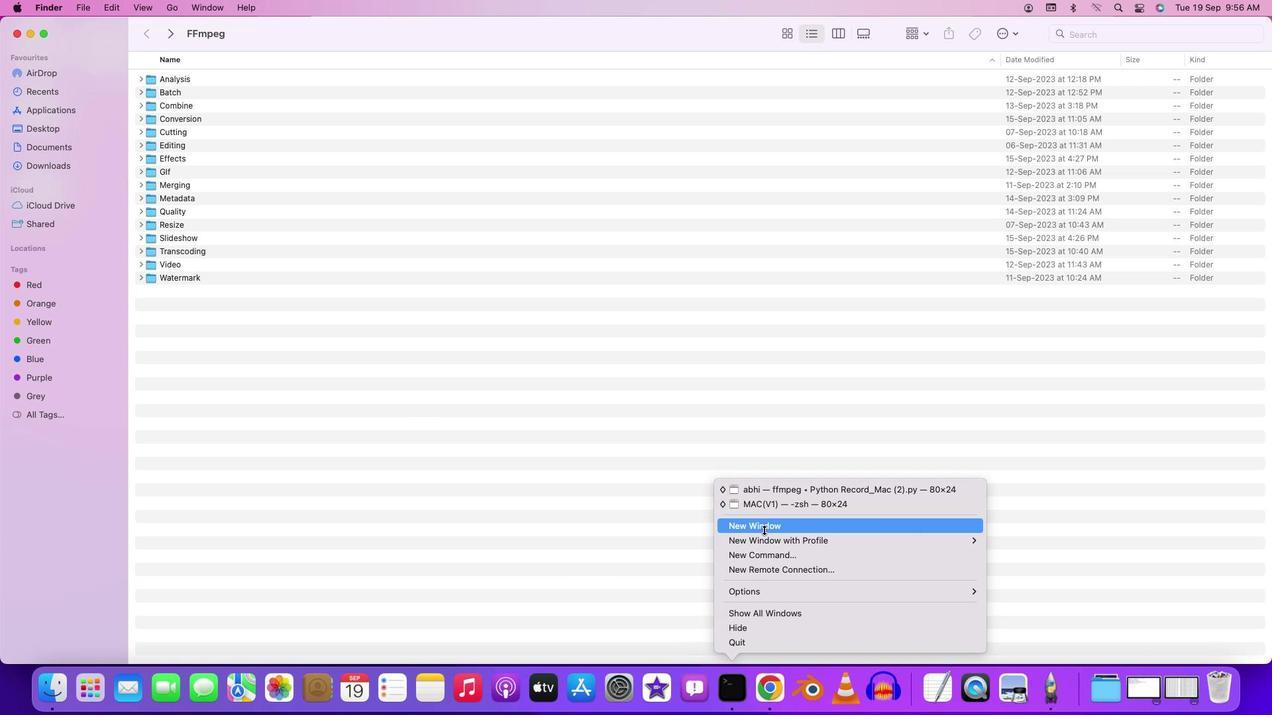 
Action: Mouse moved to (394, 173)
Screenshot: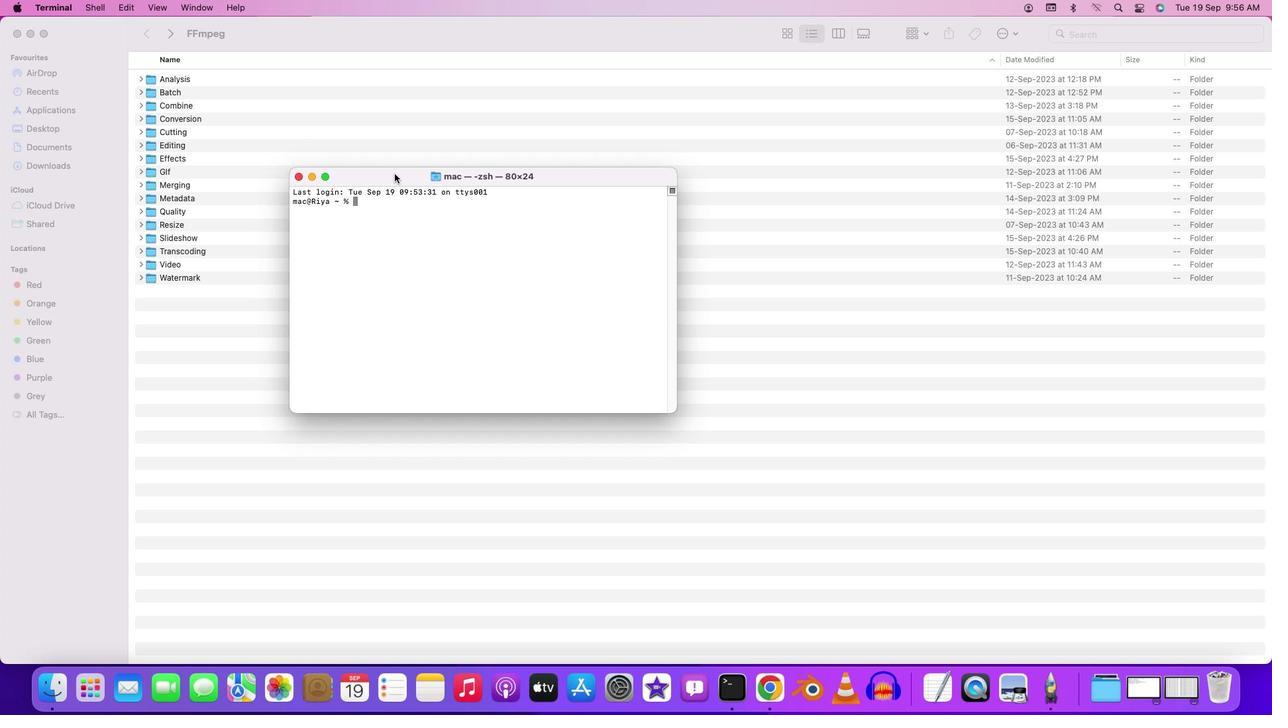 
Action: Mouse pressed left at (394, 173)
Screenshot: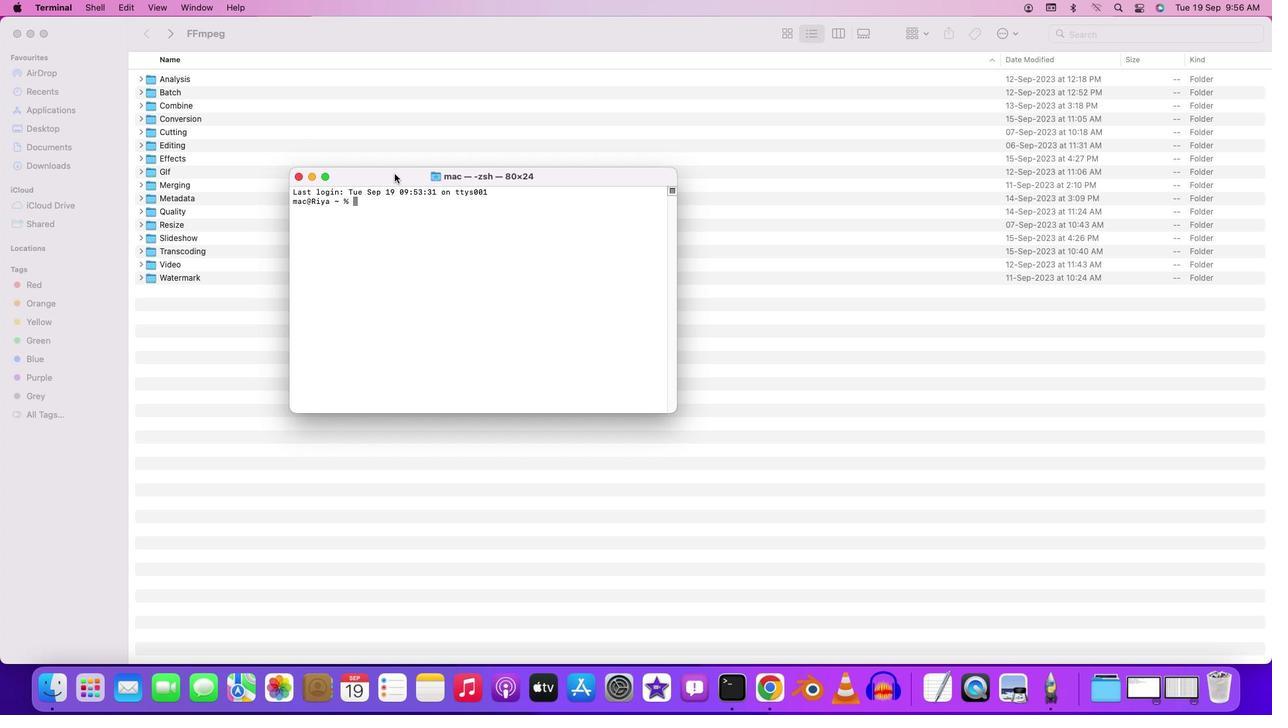 
Action: Mouse pressed left at (394, 173)
Screenshot: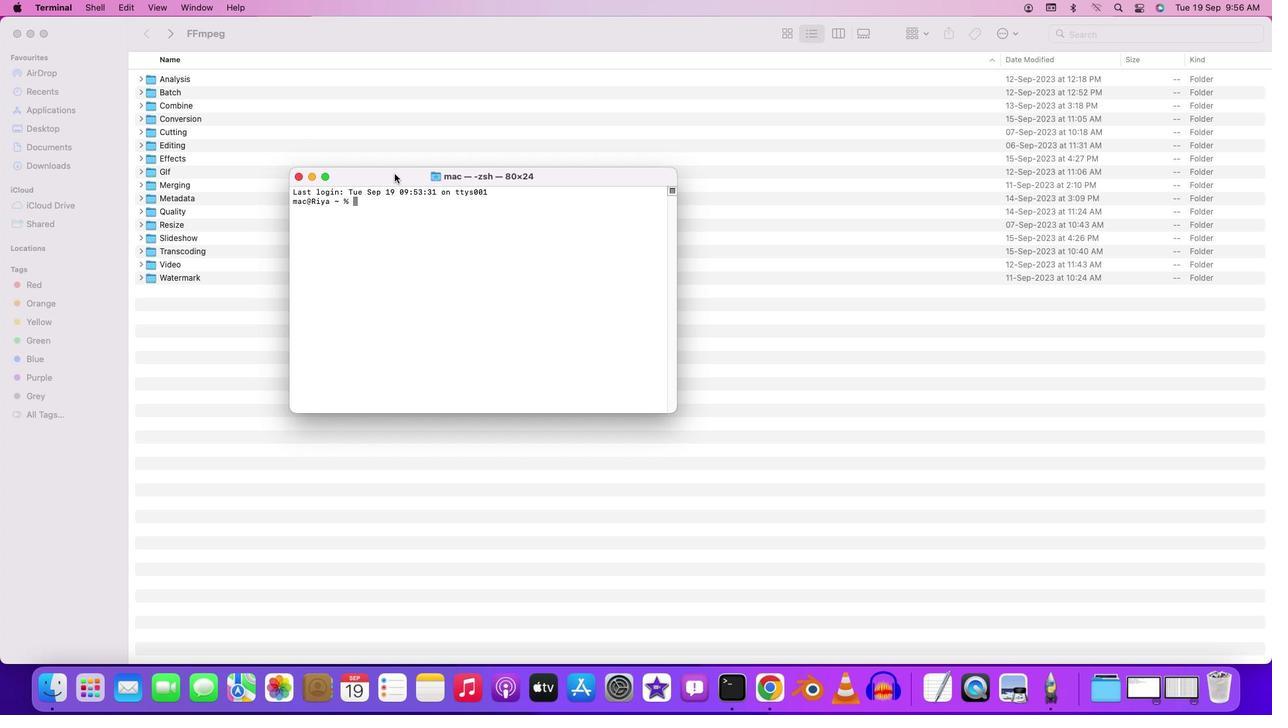 
Action: Mouse moved to (441, 248)
Screenshot: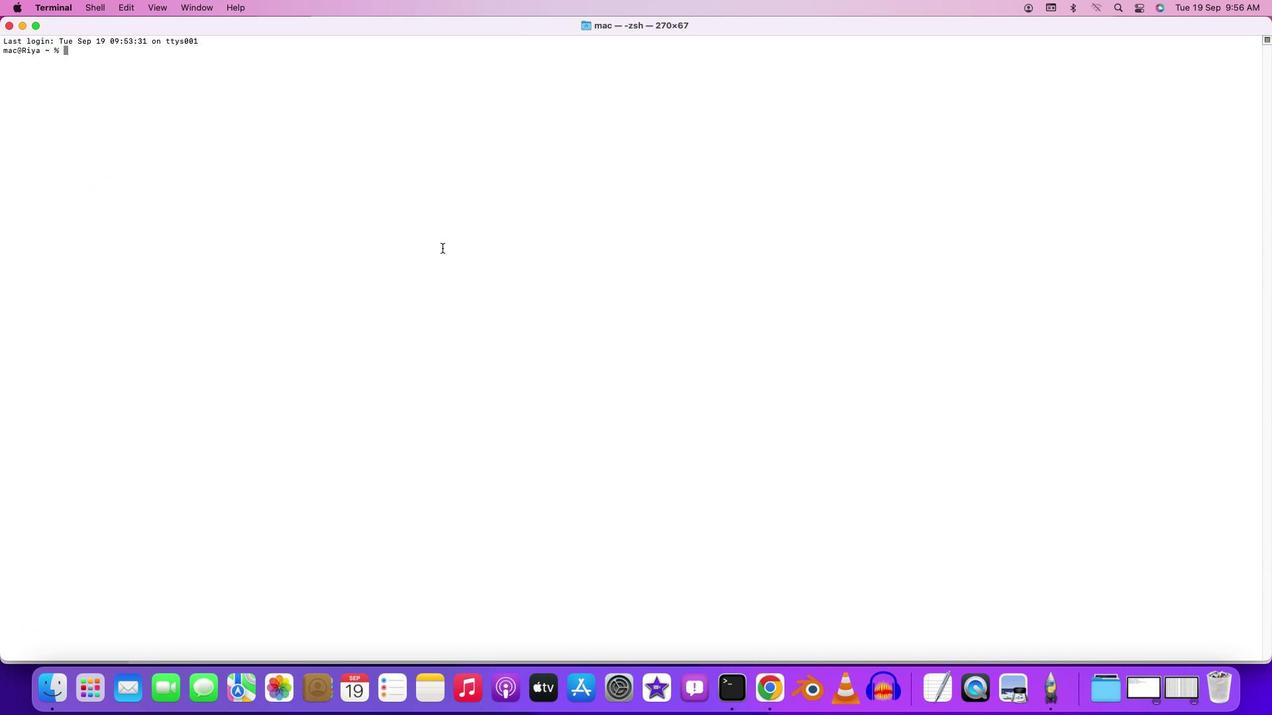 
Action: Key pressed 'c''d'Key.space'd''e''s''k''t''o''p'Key.enter'c''d'Key.space'f''f''m''p''e''g'Key.enter'c''d'Key.space'b''a''t''c''h'Key.enter'c''d'Key.spaceKey.shift'V''i''d''e''o'Key.enter'f''f''p'Key.backspace'm''p''e''g'Key.space'-''f'Key.space'c''o''n''c''a''t'Key.space'-''s''a''f''e'Key.space'0'Key.space'-''i'Key.space'l''i''s''t''.''t''x''t'Key.space'-''c'Key.space'c''o''p''y'Key.spaceKey.shift'O''u''t''p''u''t'Key.shift'_''c''o''n''c''a'Key.backspaceKey.backspace'c''a''t''e''n''a''t''e''.''m''p''3'Key.enter'y'Key.enter
Screenshot: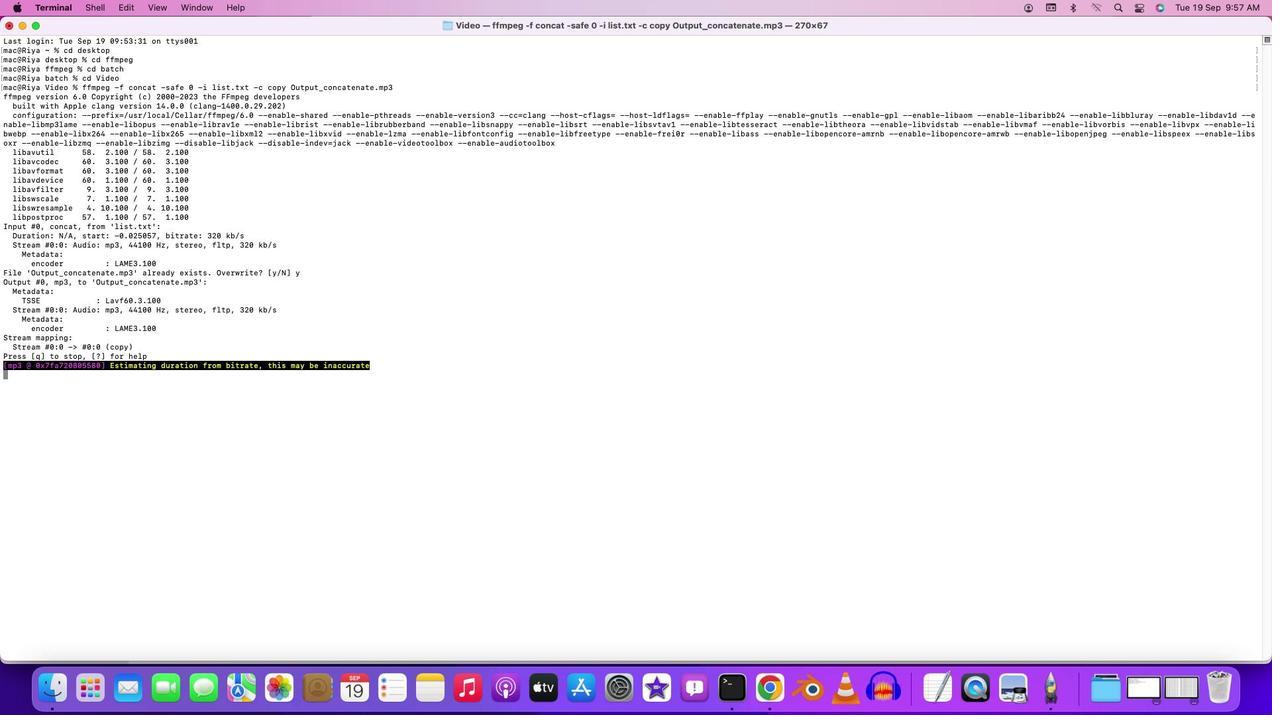 
Action: Mouse moved to (294, 441)
Screenshot: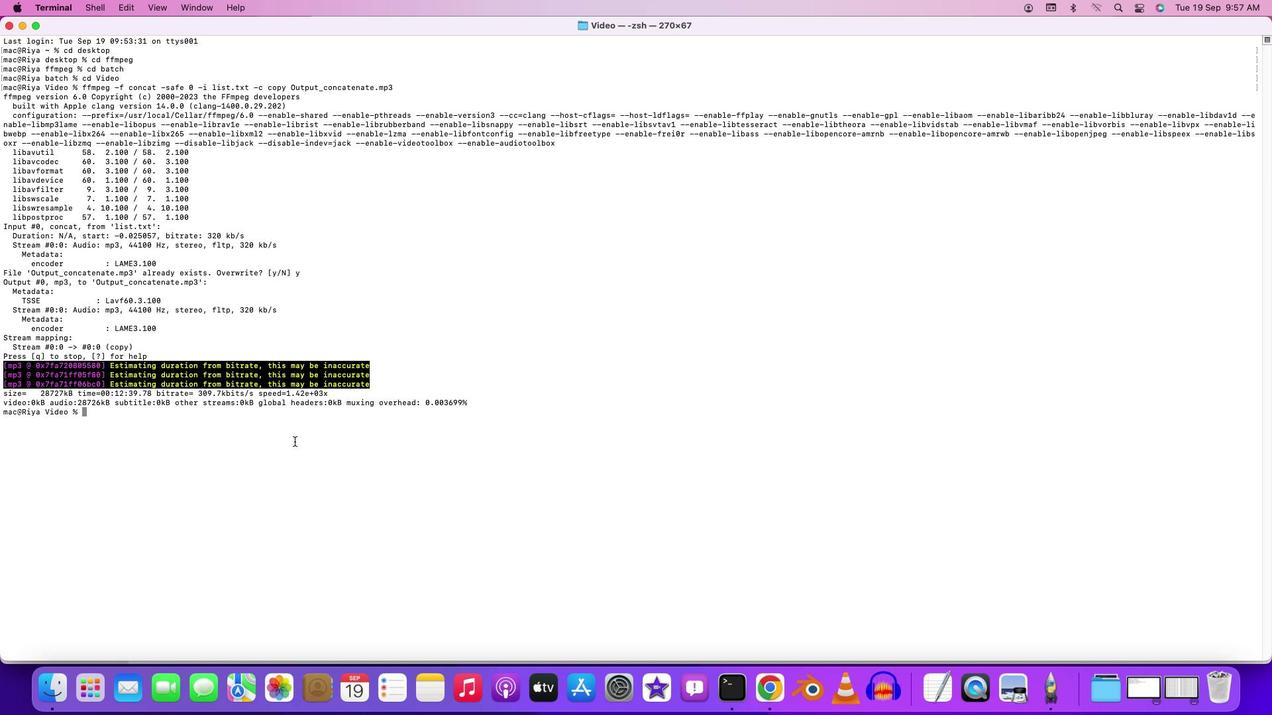
